 Task: For heading Arial Rounded MT Bold with Underline.  font size for heading26,  'Change the font style of data to'Browallia New.  and font size to 18,  Change the alignment of both headline & data to Align middle & Align Text left.  In the sheet   Sparkle Sales log book
Action: Mouse moved to (69, 95)
Screenshot: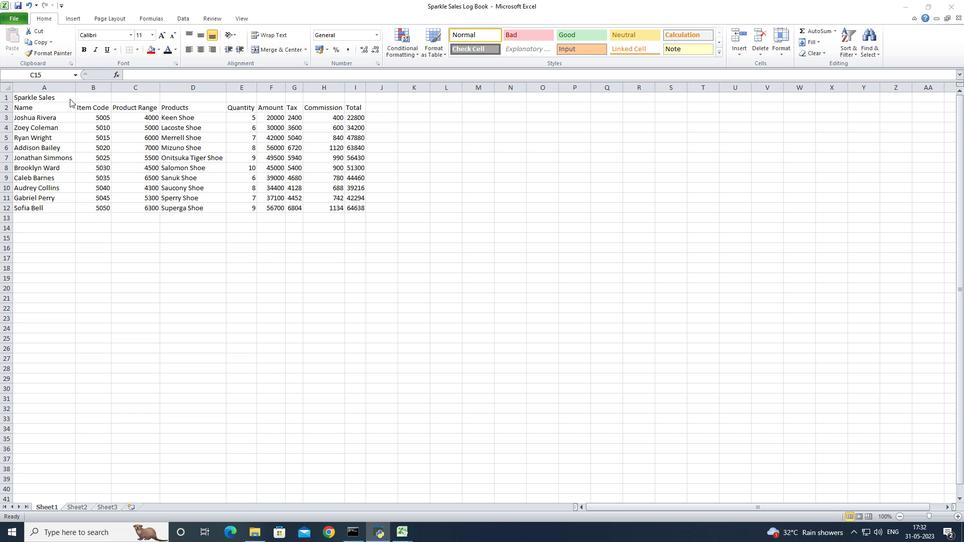 
Action: Mouse pressed left at (69, 95)
Screenshot: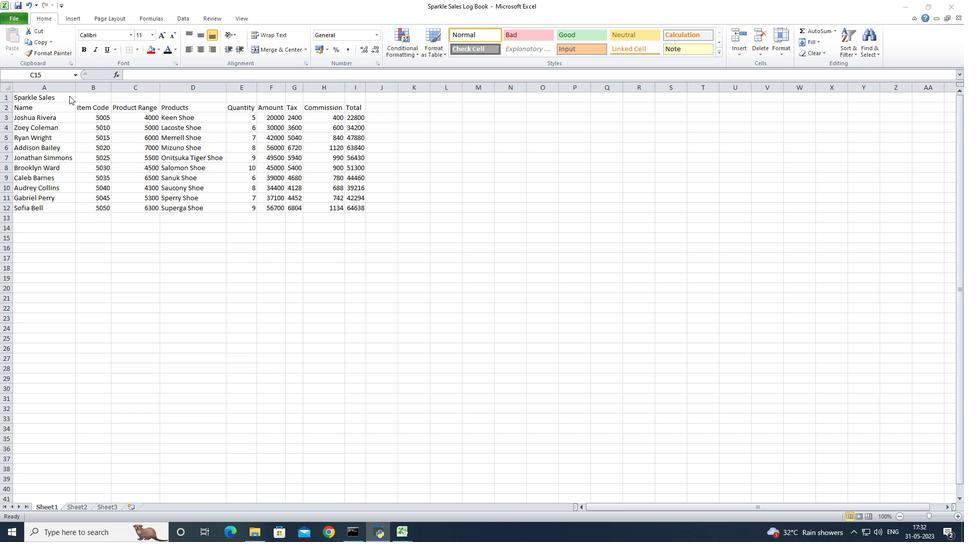 
Action: Mouse moved to (69, 95)
Screenshot: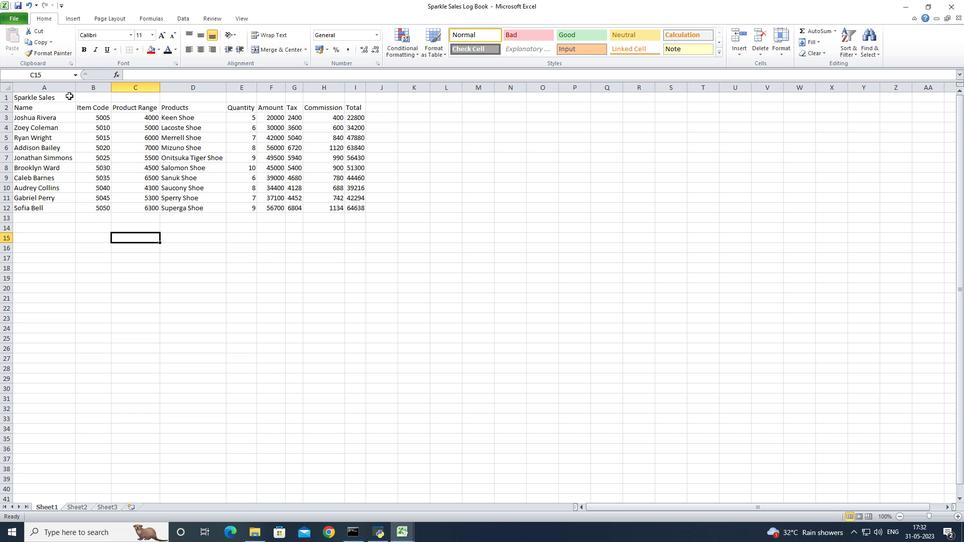 
Action: Mouse pressed left at (69, 95)
Screenshot: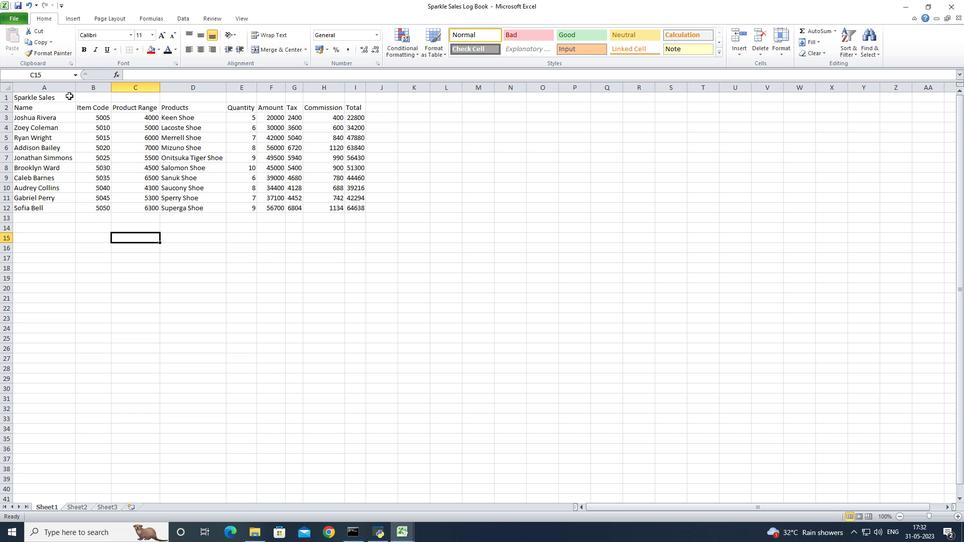 
Action: Mouse moved to (68, 96)
Screenshot: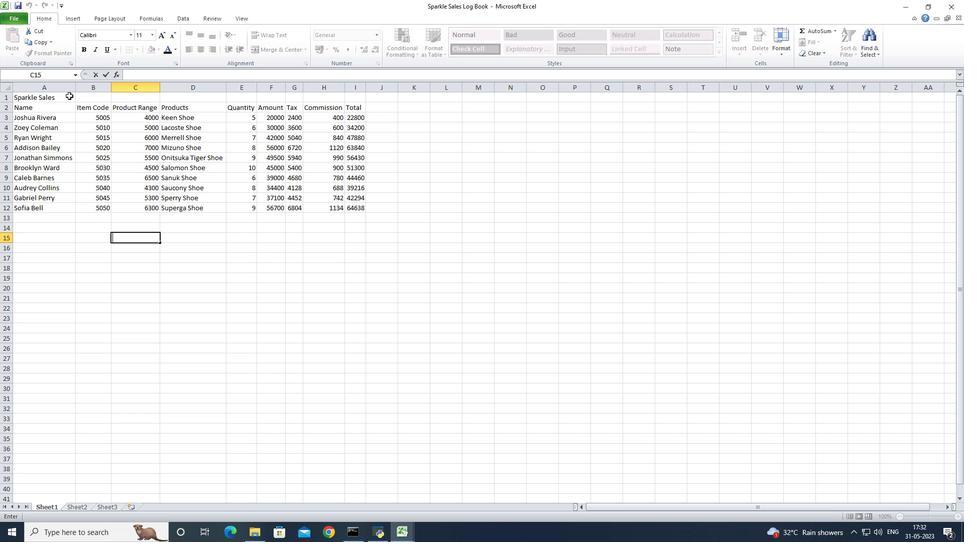 
Action: Mouse pressed left at (68, 96)
Screenshot: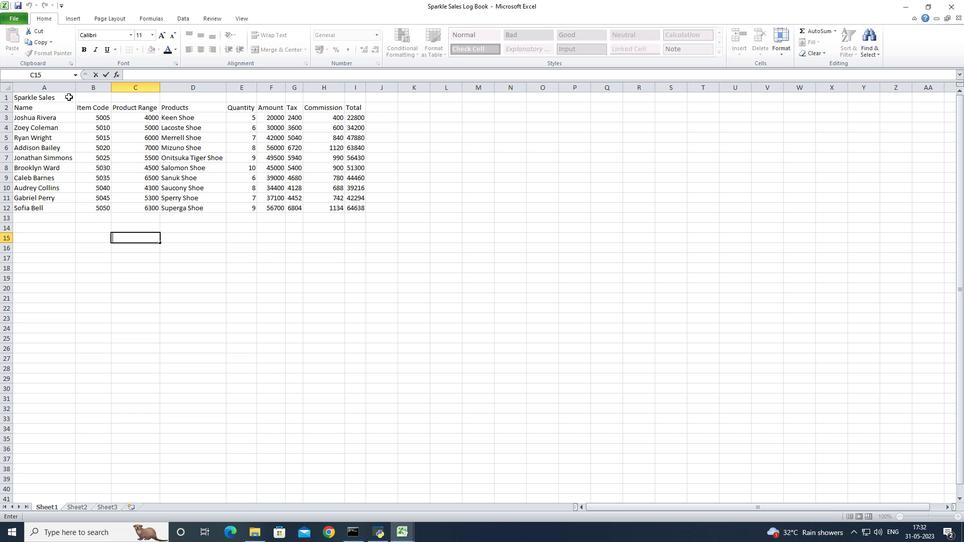 
Action: Mouse moved to (66, 98)
Screenshot: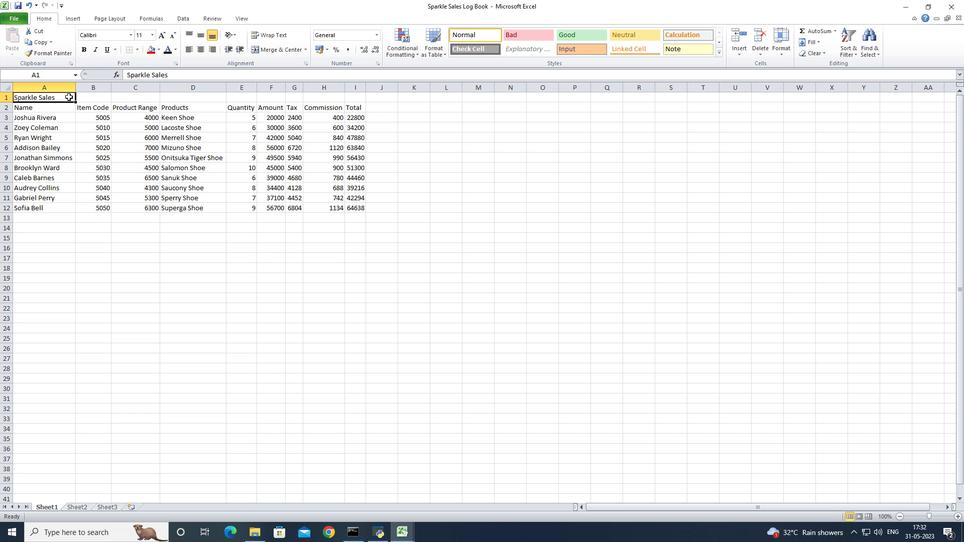 
Action: Mouse pressed left at (66, 98)
Screenshot: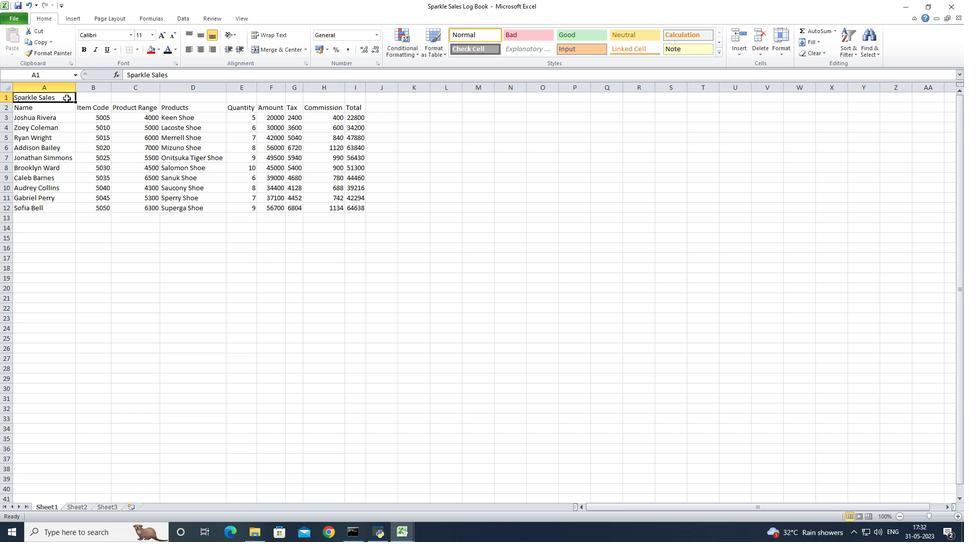 
Action: Mouse moved to (271, 52)
Screenshot: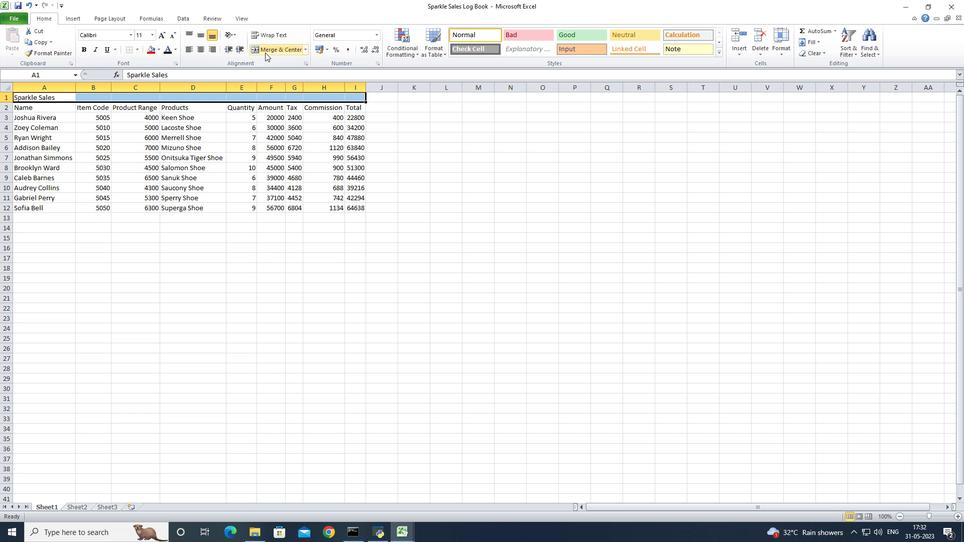 
Action: Mouse pressed left at (271, 52)
Screenshot: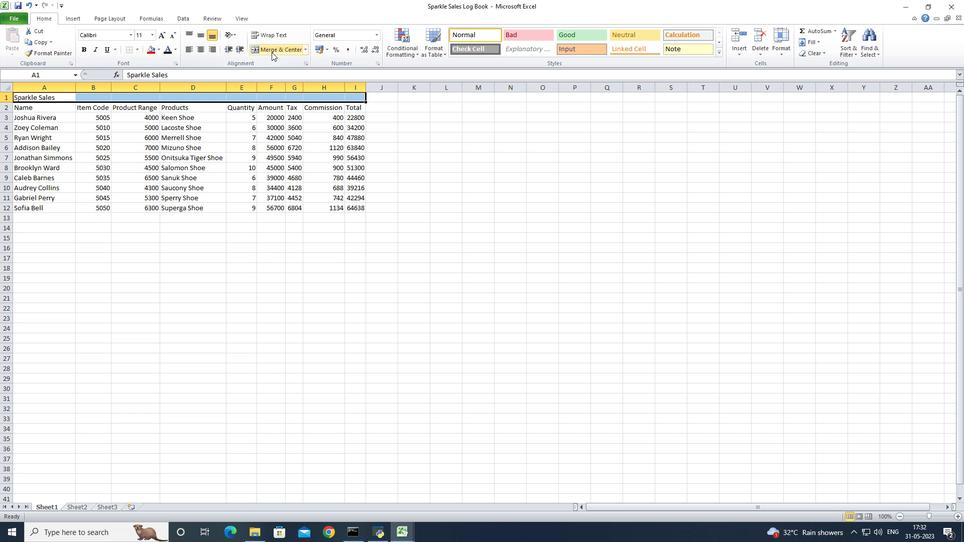 
Action: Mouse moved to (133, 36)
Screenshot: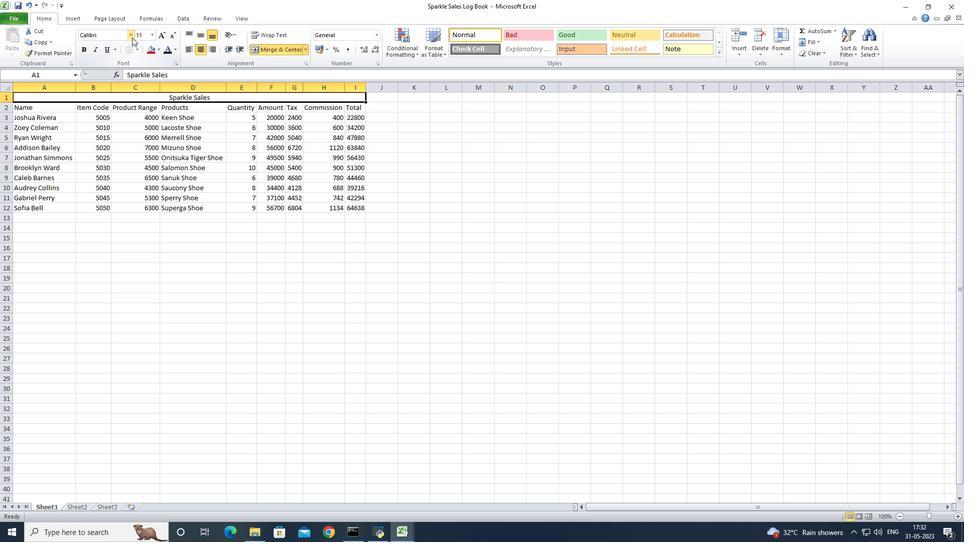 
Action: Mouse pressed left at (133, 36)
Screenshot: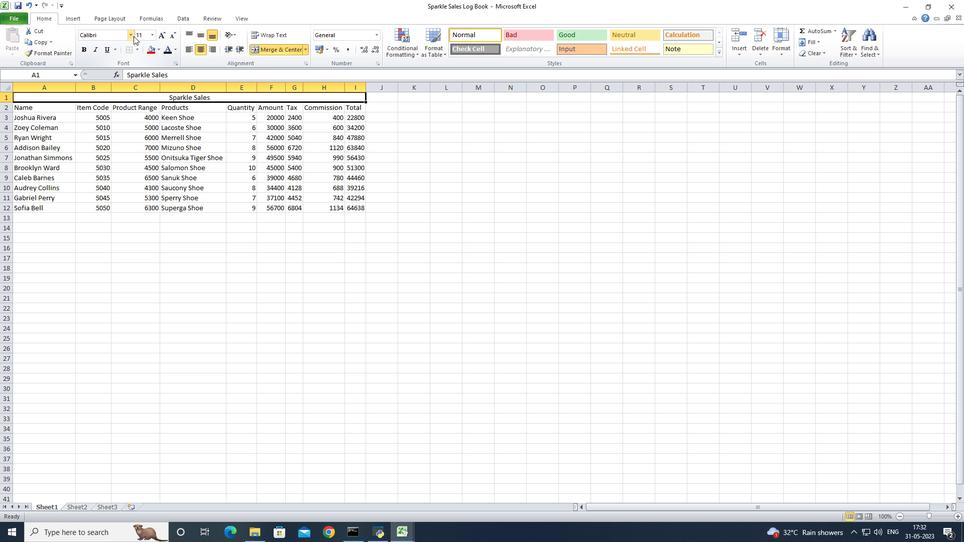 
Action: Mouse moved to (142, 157)
Screenshot: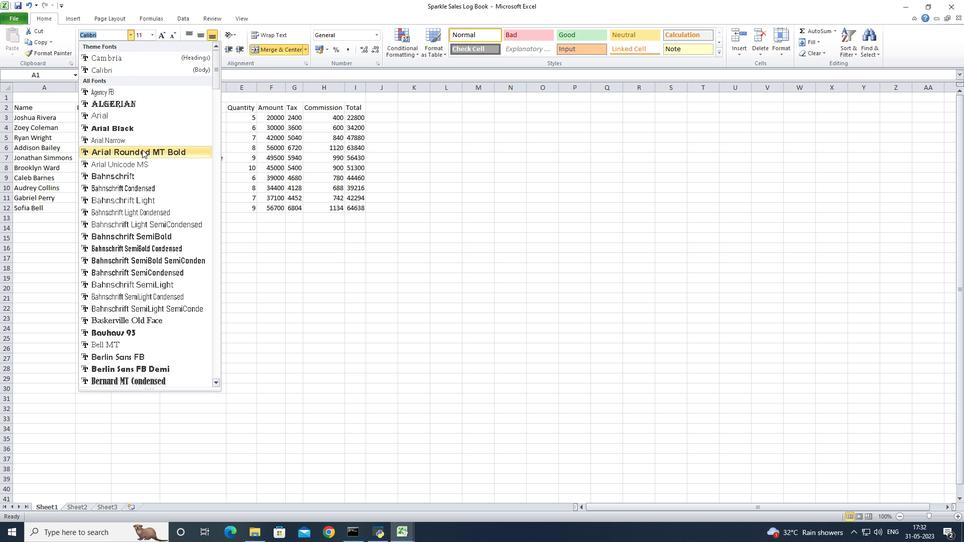 
Action: Mouse pressed left at (142, 157)
Screenshot: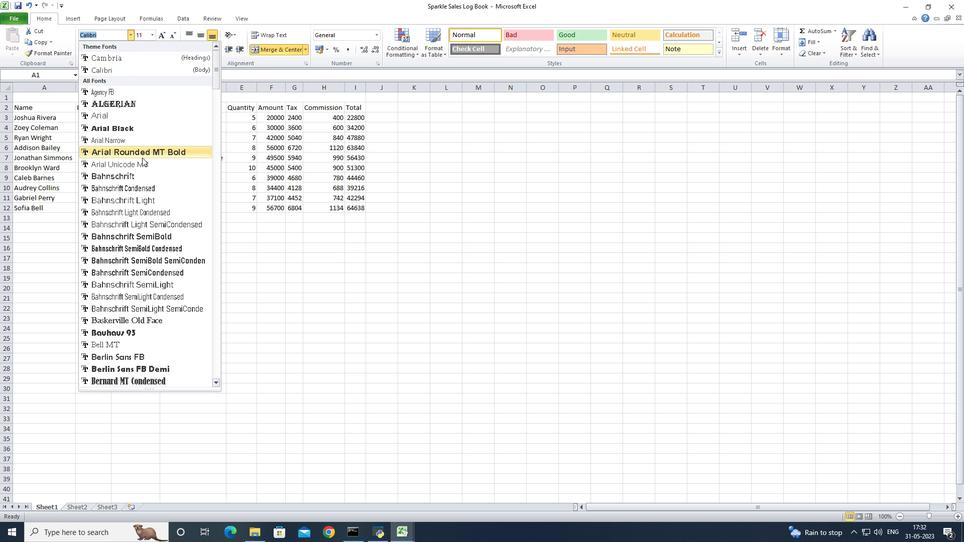 
Action: Mouse moved to (107, 52)
Screenshot: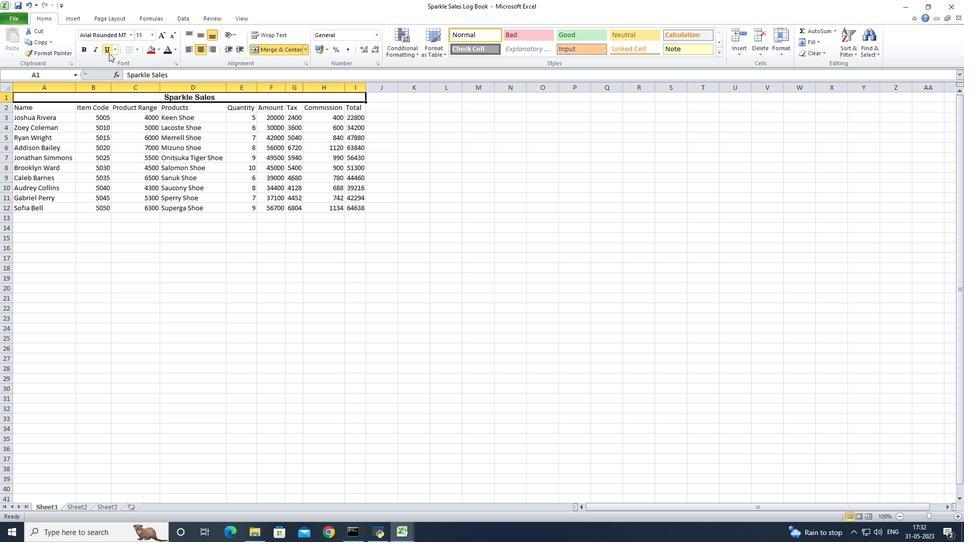 
Action: Mouse pressed left at (107, 52)
Screenshot: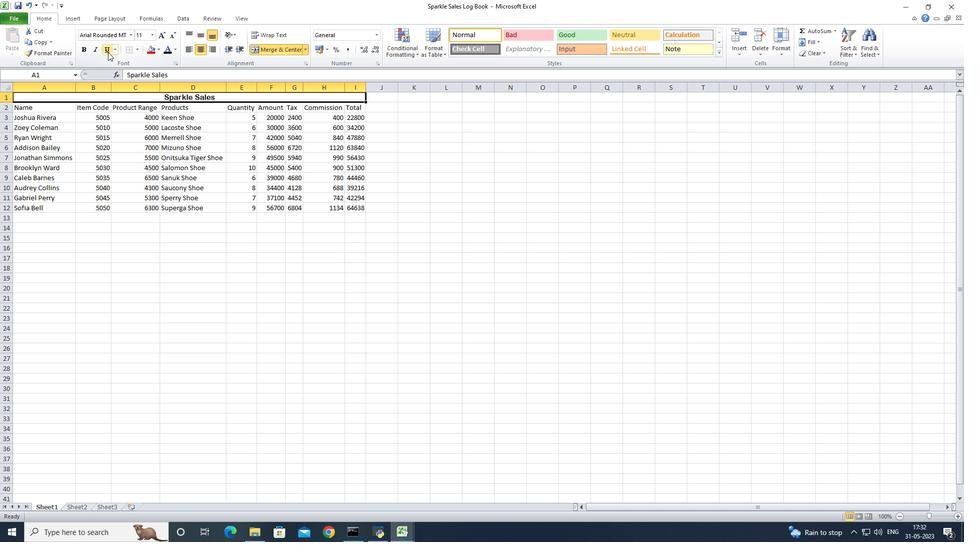 
Action: Mouse moved to (154, 37)
Screenshot: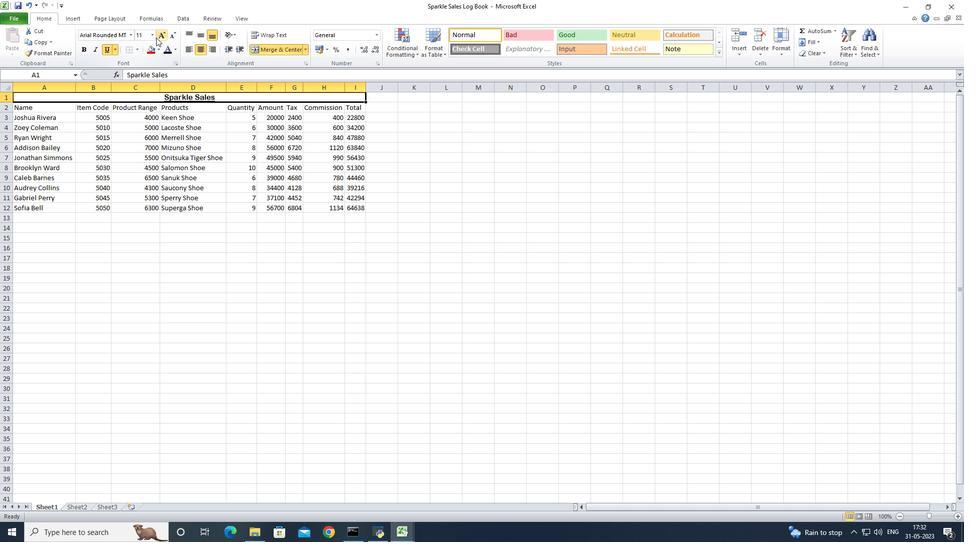 
Action: Mouse pressed left at (154, 37)
Screenshot: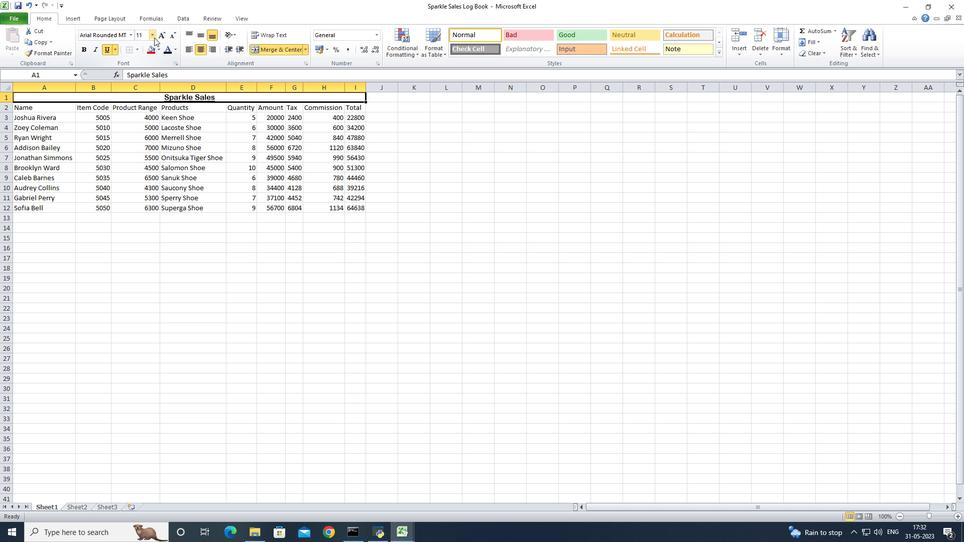 
Action: Mouse moved to (142, 141)
Screenshot: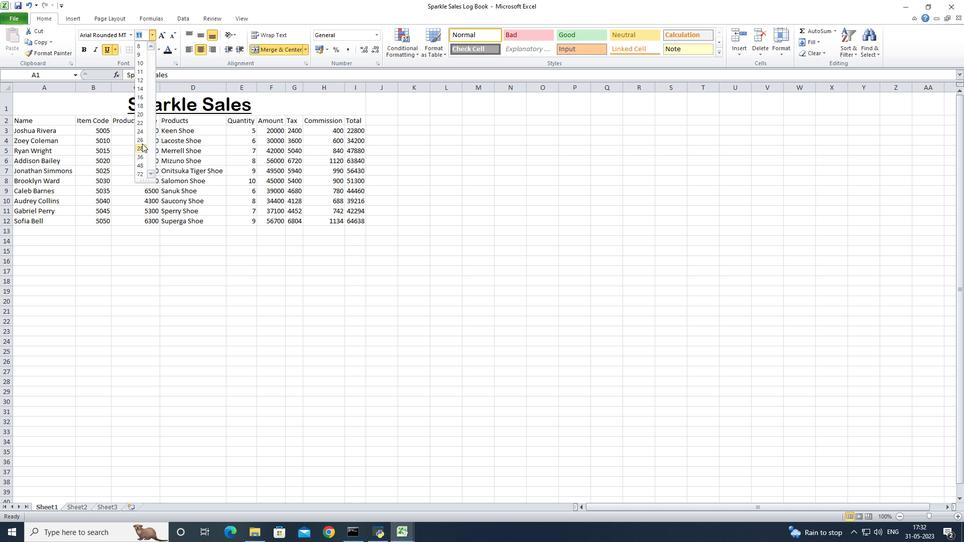 
Action: Mouse pressed left at (142, 141)
Screenshot: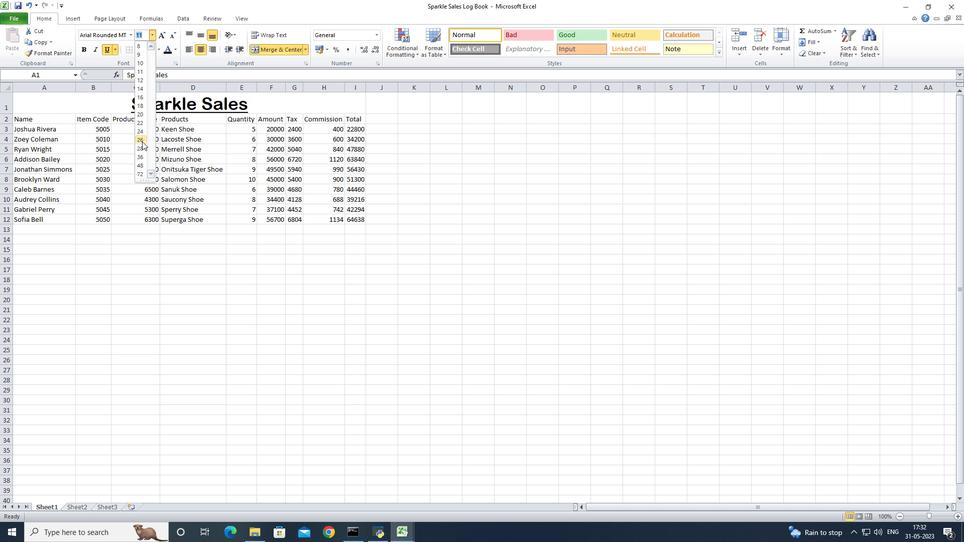 
Action: Mouse moved to (63, 119)
Screenshot: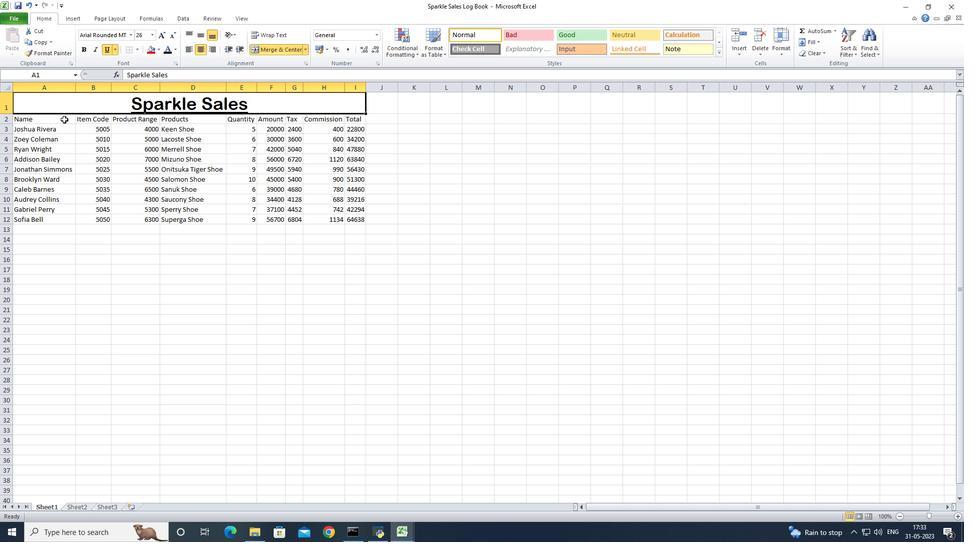 
Action: Mouse pressed left at (63, 119)
Screenshot: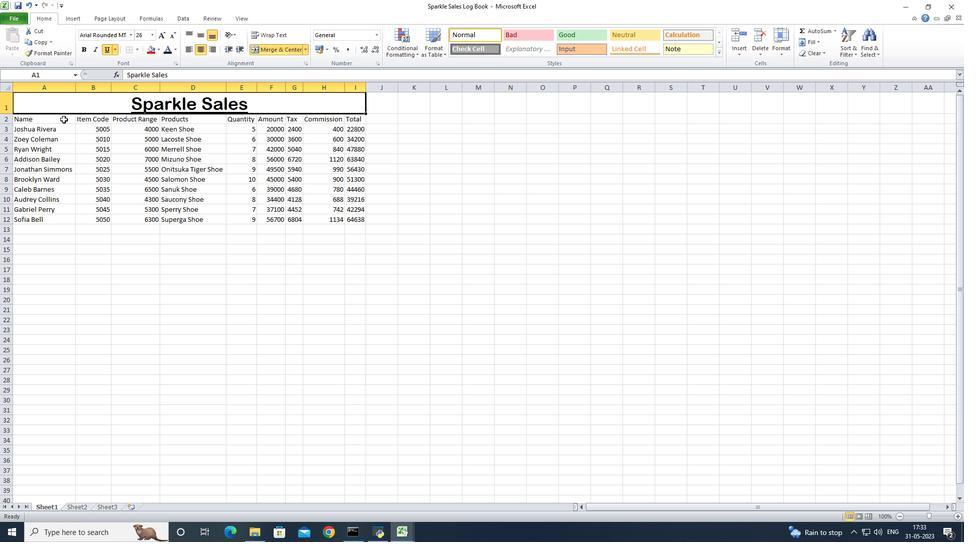 
Action: Mouse moved to (131, 34)
Screenshot: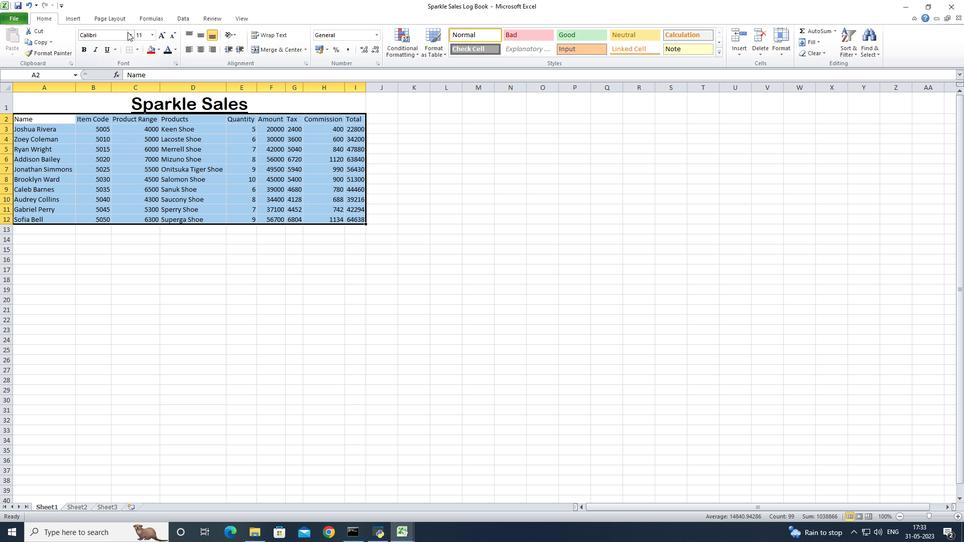 
Action: Mouse pressed left at (131, 34)
Screenshot: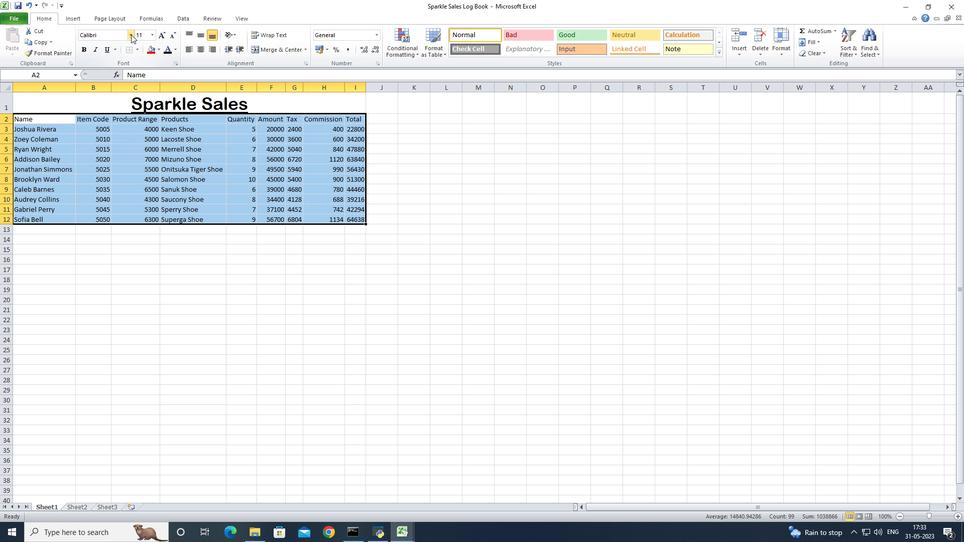 
Action: Mouse moved to (121, 32)
Screenshot: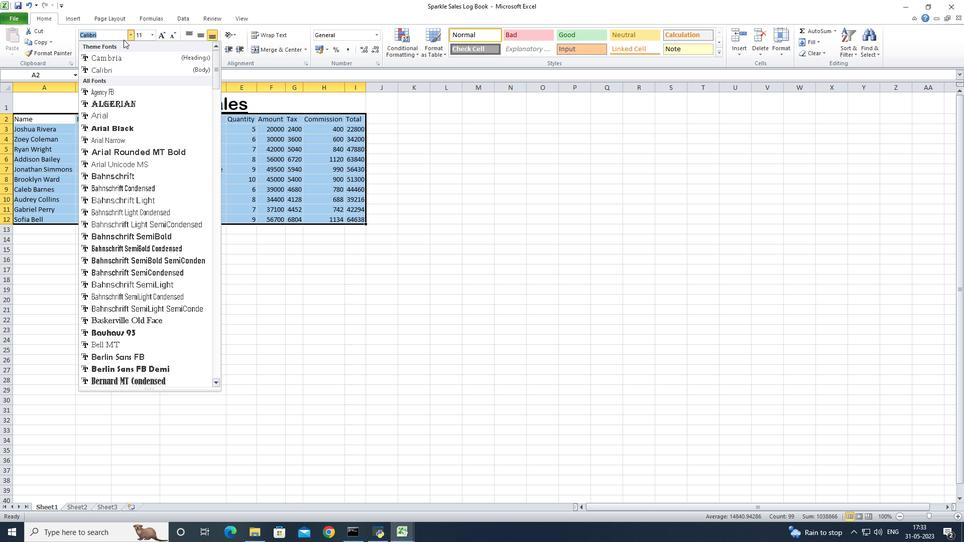 
Action: Key pressed <Key.shift>Br
Screenshot: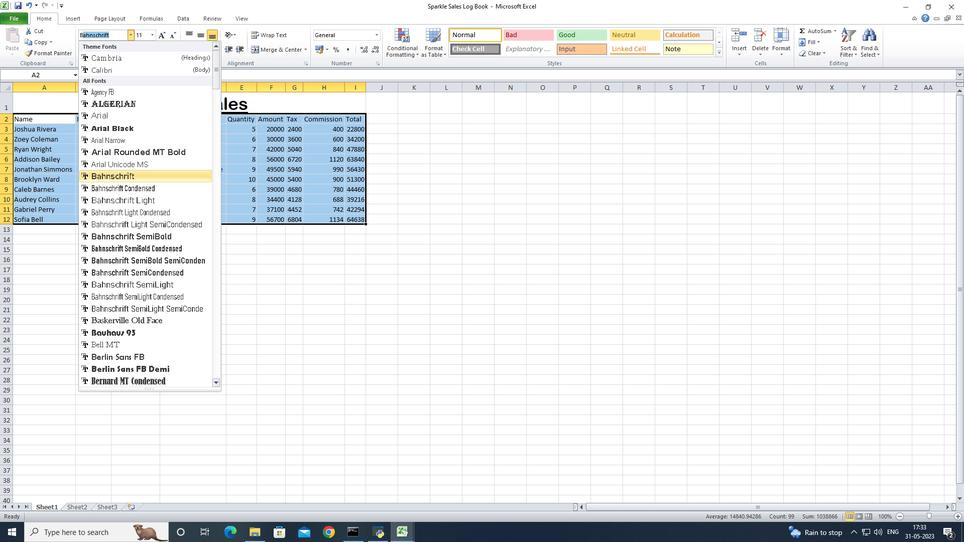 
Action: Mouse moved to (121, 32)
Screenshot: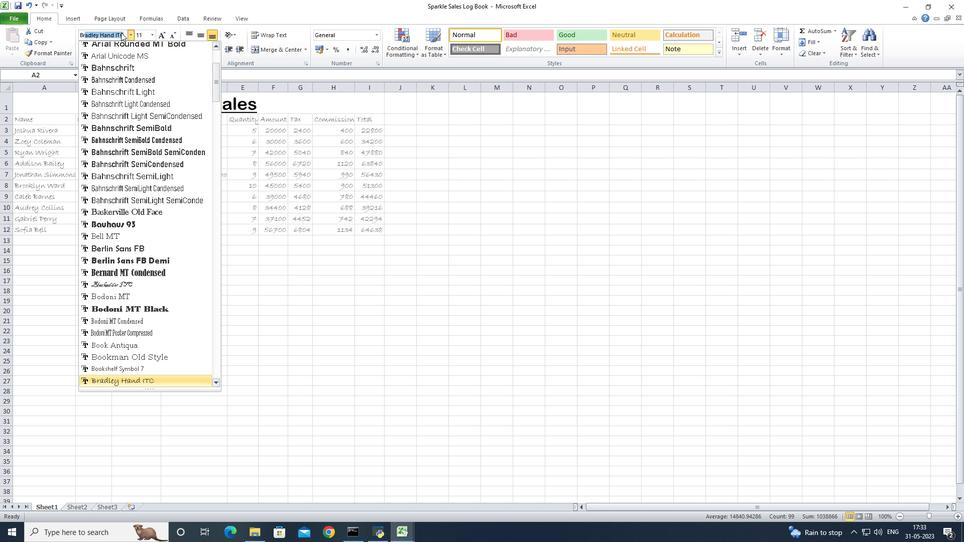 
Action: Key pressed owallia<Key.space><Key.shift><Key.shift><Key.shift><Key.shift><Key.shift><Key.shift><Key.shift><Key.shift><Key.shift><Key.shift><Key.shift><Key.shift><Key.shift><Key.shift><Key.shift><Key.shift><Key.shift><Key.shift><Key.shift><Key.shift><Key.shift><Key.shift><Key.shift><Key.shift><Key.shift><Key.shift><Key.shift>Nw<Key.backspace>ew<Key.enter>
Screenshot: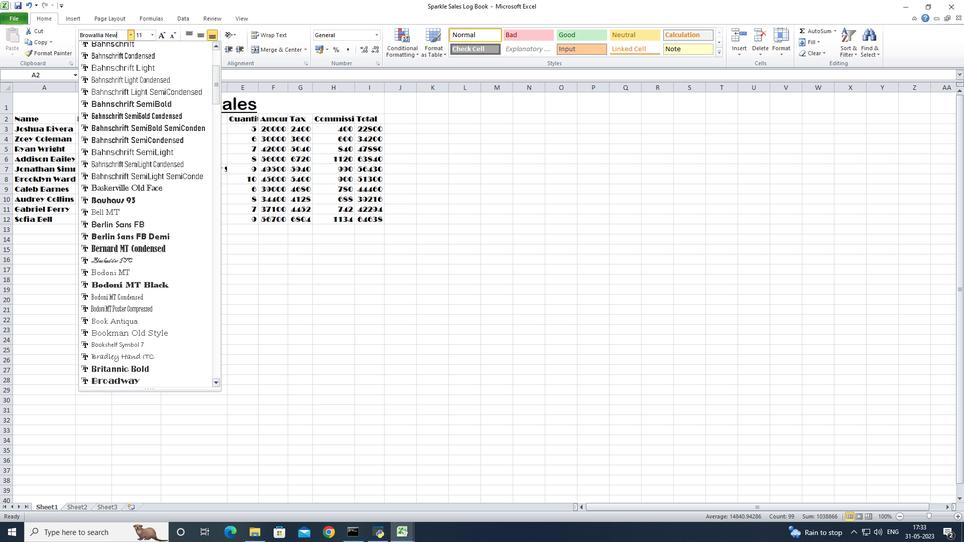
Action: Mouse moved to (154, 39)
Screenshot: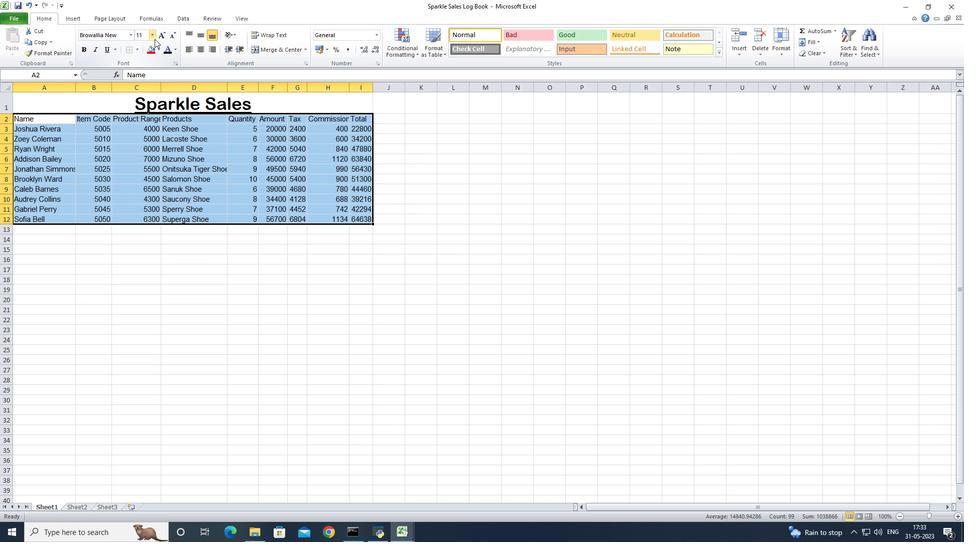 
Action: Mouse pressed left at (154, 39)
Screenshot: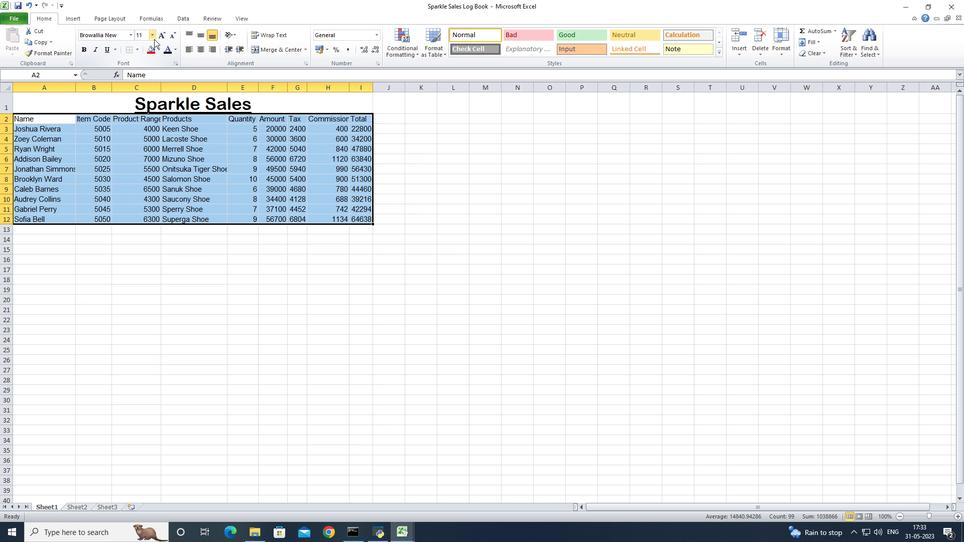 
Action: Mouse moved to (139, 104)
Screenshot: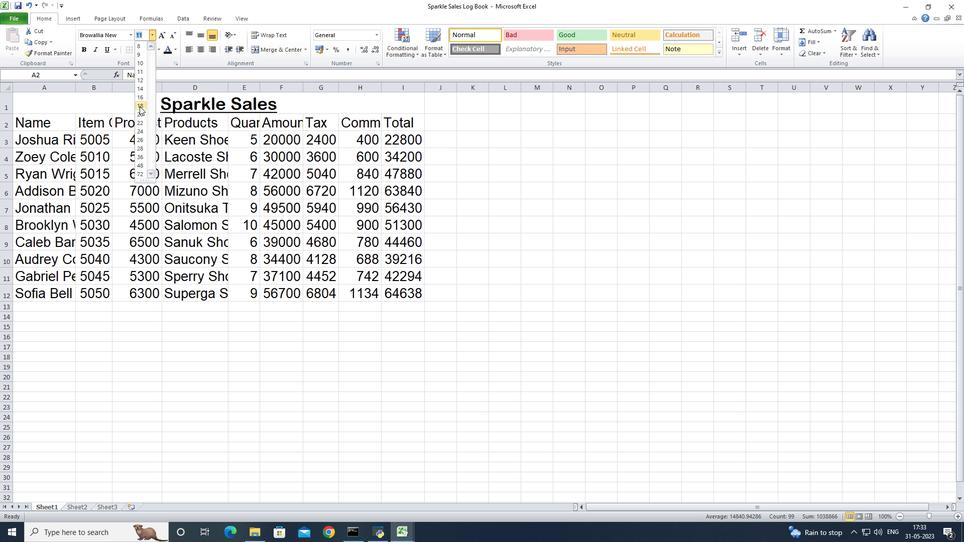 
Action: Mouse pressed left at (139, 104)
Screenshot: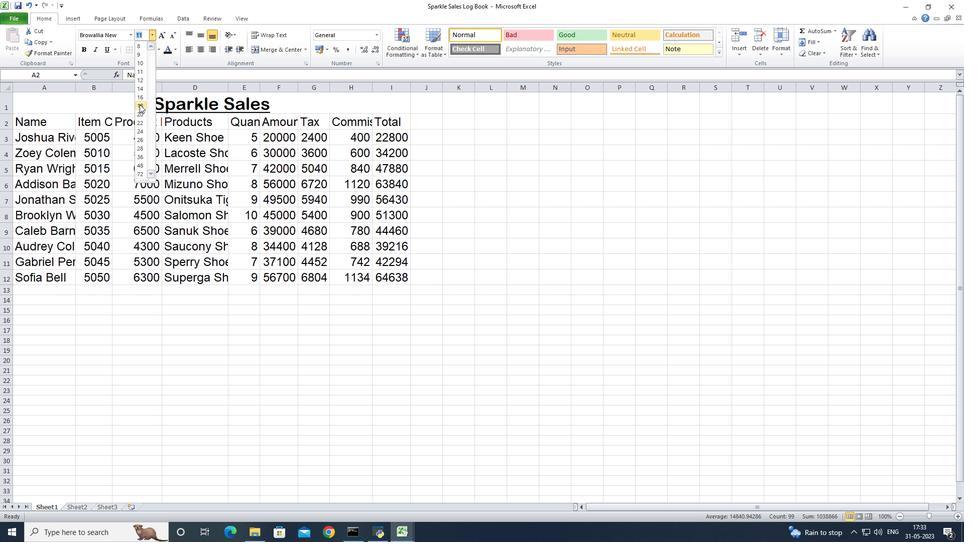 
Action: Mouse moved to (113, 103)
Screenshot: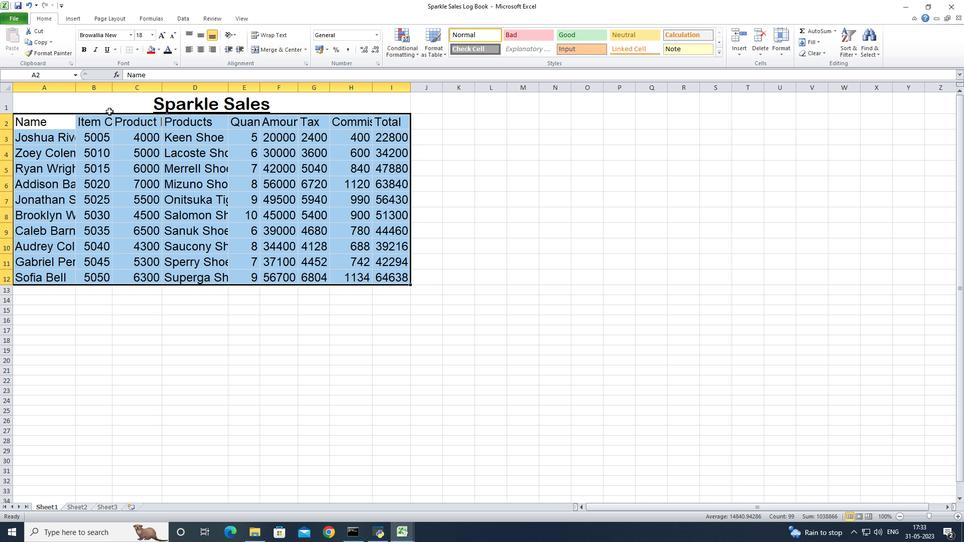 
Action: Mouse pressed left at (113, 103)
Screenshot: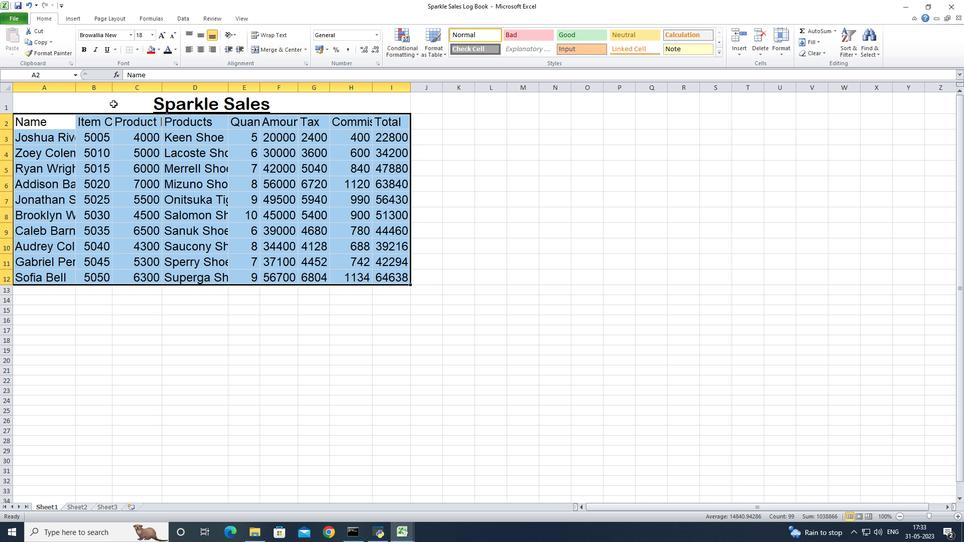
Action: Mouse moved to (200, 35)
Screenshot: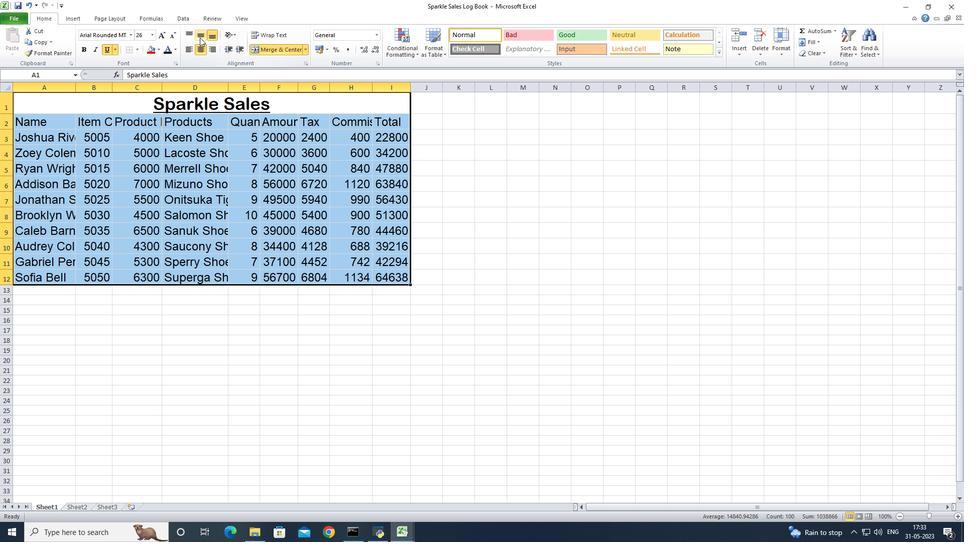 
Action: Mouse pressed left at (200, 35)
Screenshot: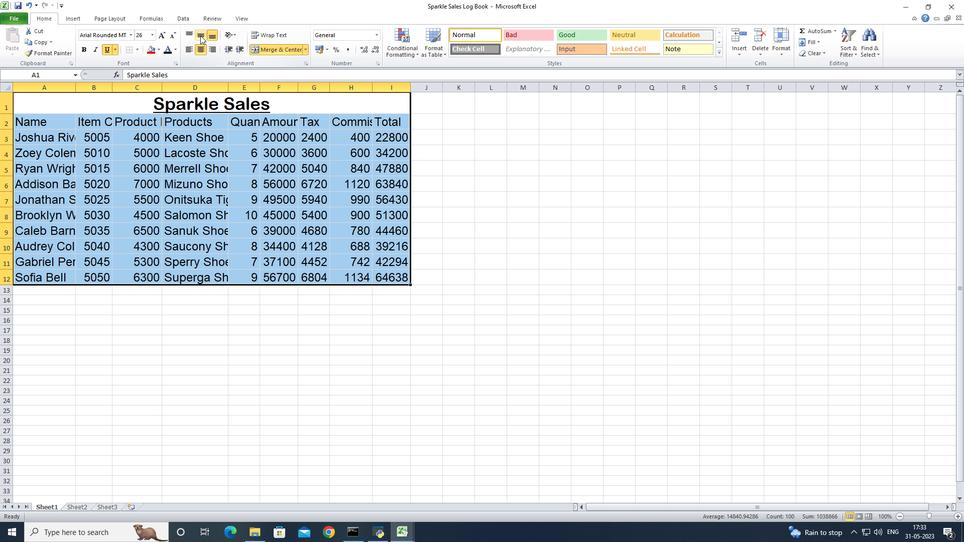 
Action: Mouse moved to (190, 49)
Screenshot: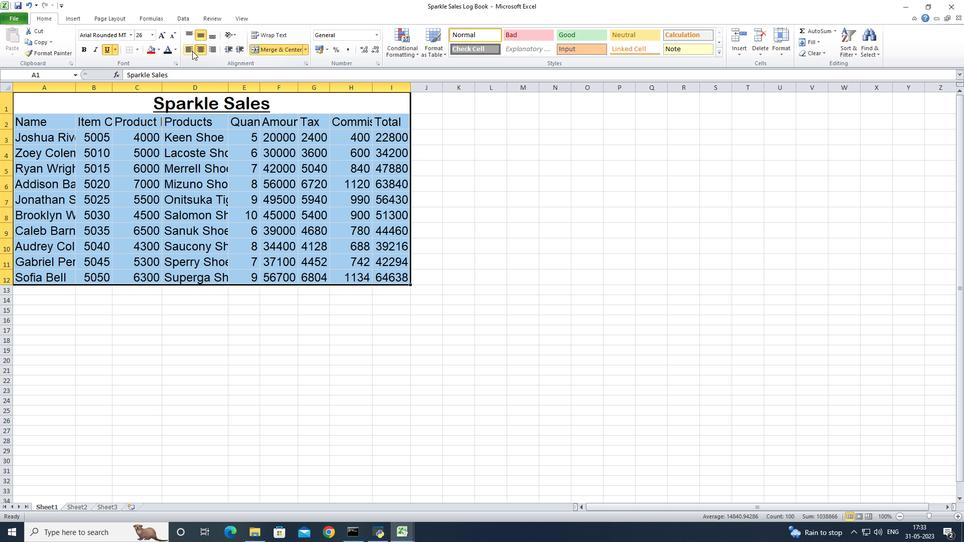 
Action: Mouse pressed left at (190, 49)
Screenshot: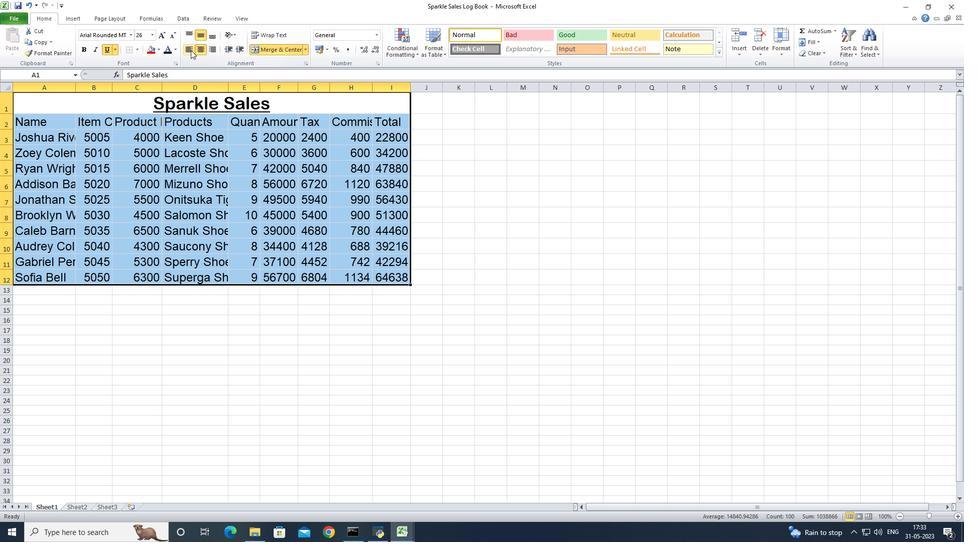 
Action: Mouse moved to (192, 312)
Screenshot: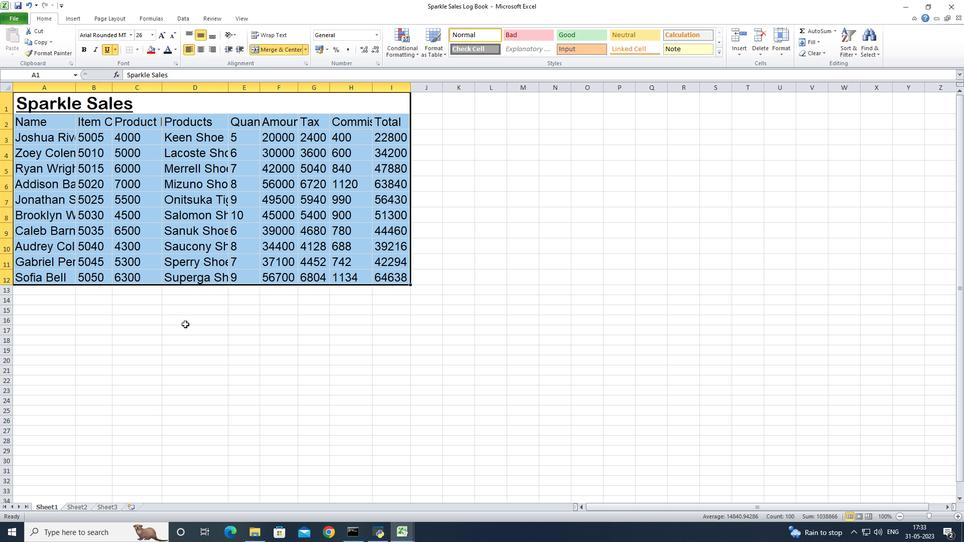 
Action: Mouse pressed left at (192, 312)
Screenshot: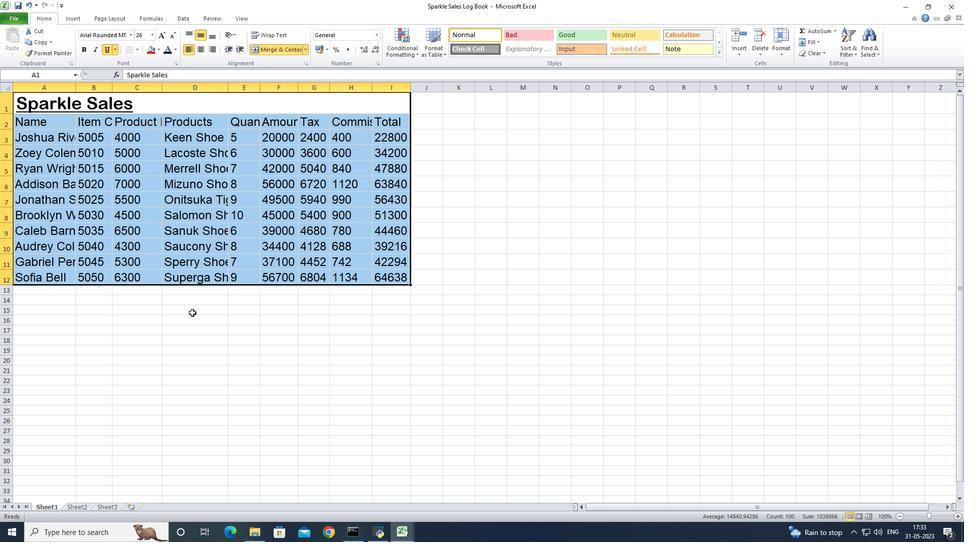 
Action: Mouse moved to (75, 89)
Screenshot: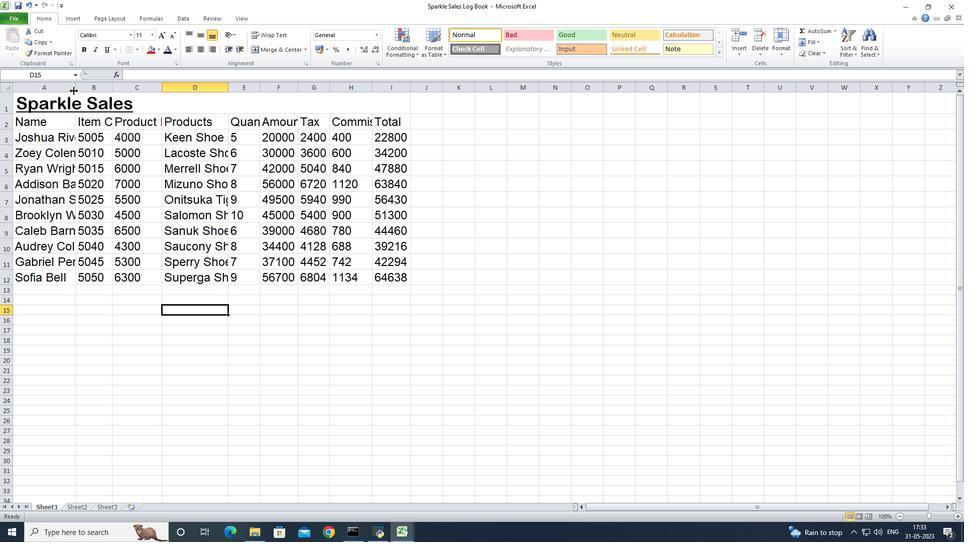 
Action: Mouse pressed left at (75, 89)
Screenshot: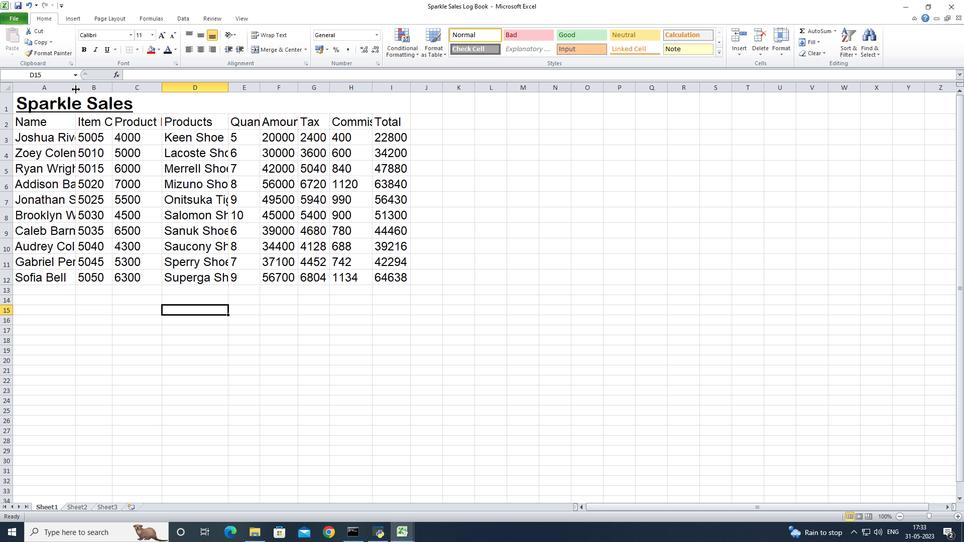 
Action: Mouse pressed left at (75, 89)
Screenshot: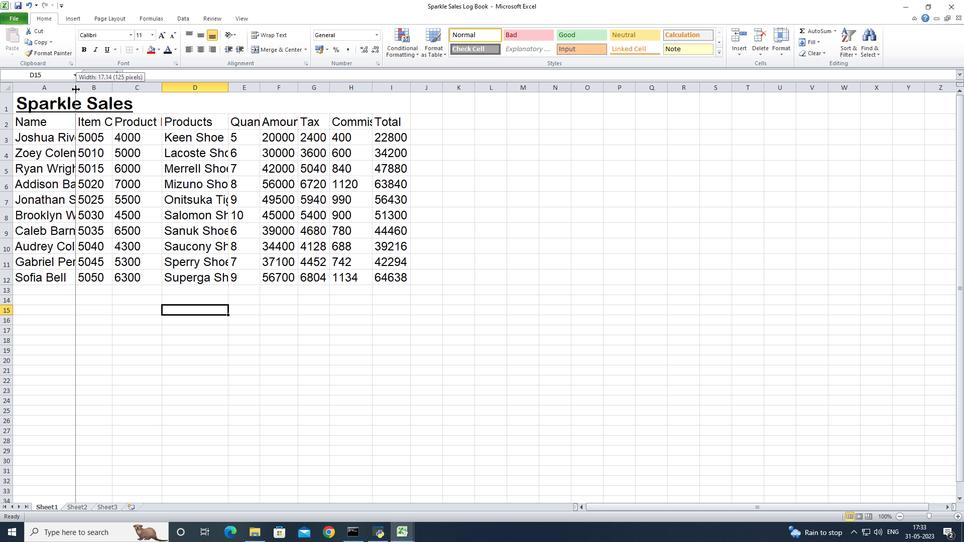 
Action: Mouse moved to (160, 90)
Screenshot: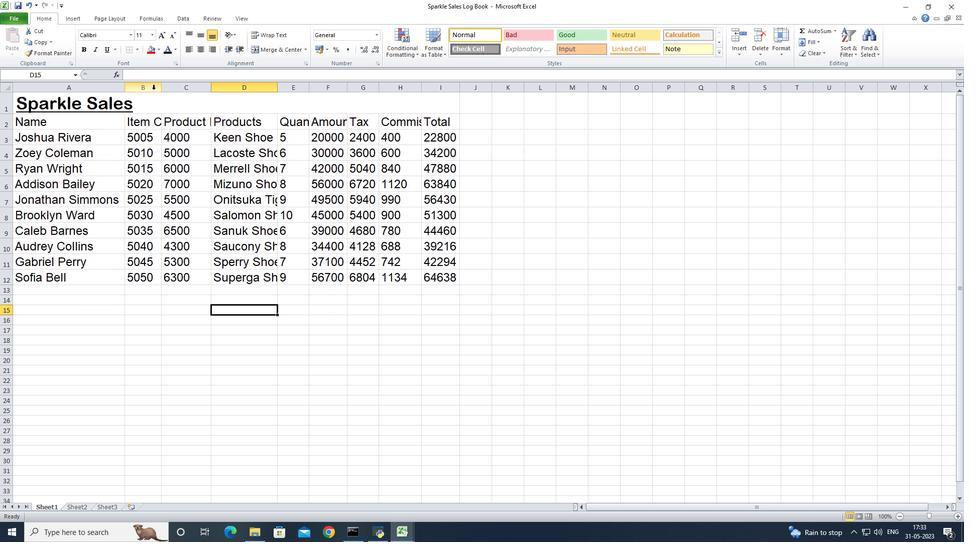
Action: Mouse pressed left at (160, 90)
Screenshot: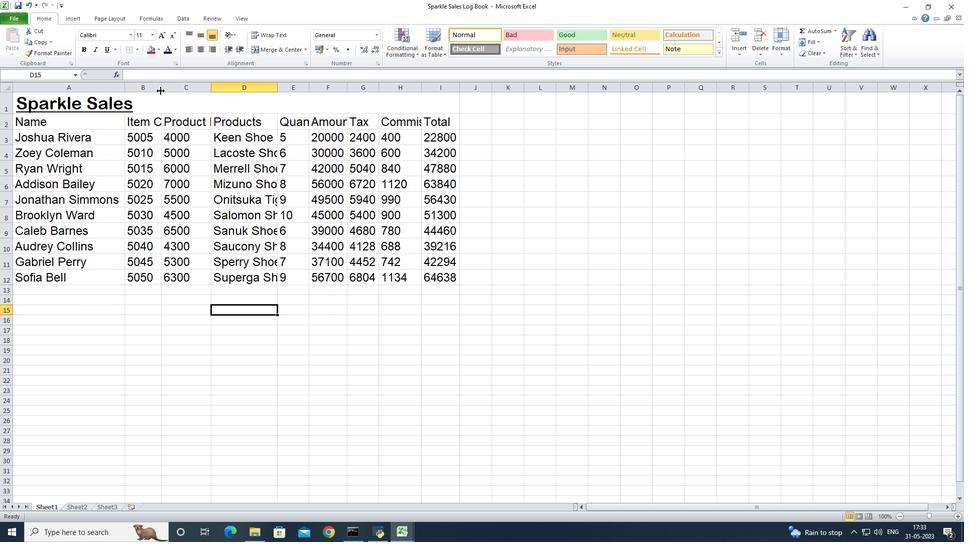 
Action: Mouse pressed left at (160, 90)
Screenshot: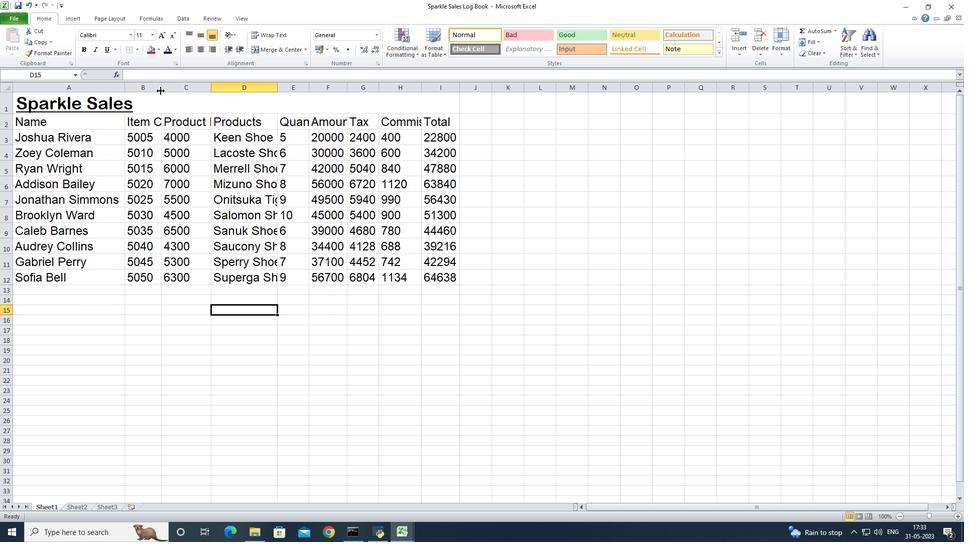 
Action: Mouse moved to (236, 89)
Screenshot: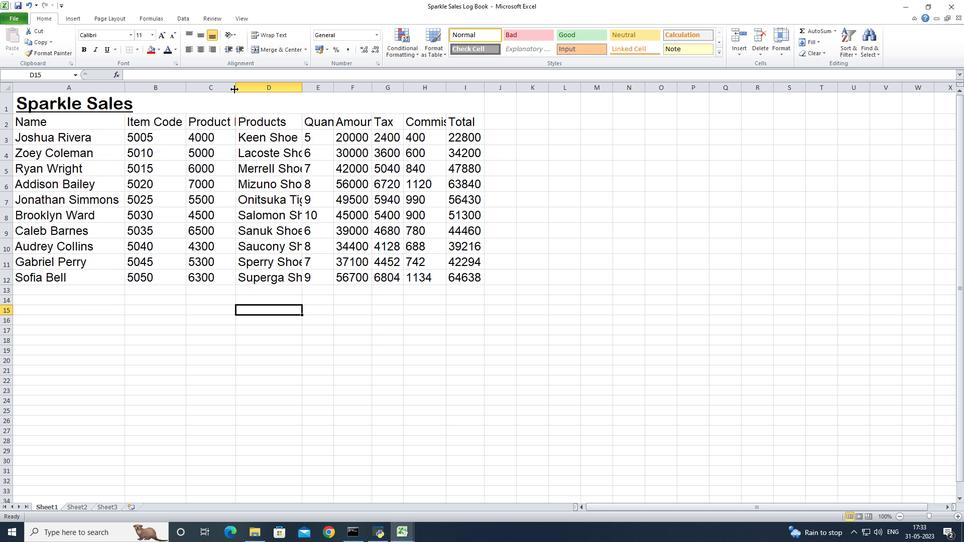 
Action: Mouse pressed left at (236, 89)
Screenshot: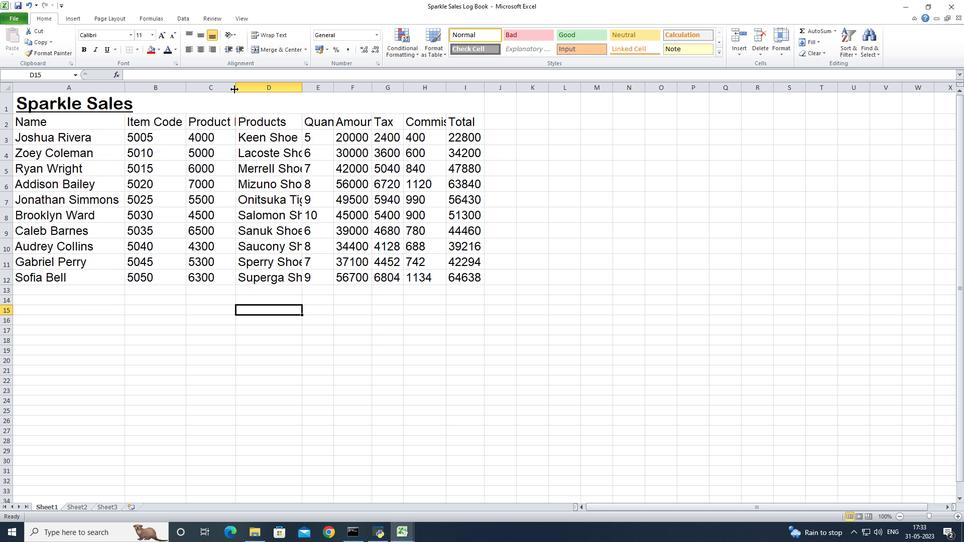 
Action: Mouse pressed left at (236, 89)
Screenshot: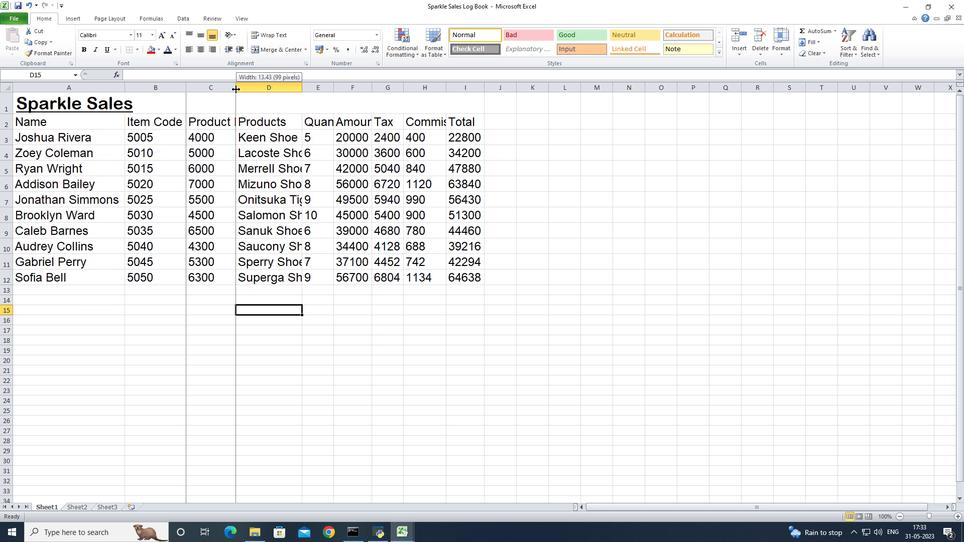 
Action: Mouse moved to (339, 90)
Screenshot: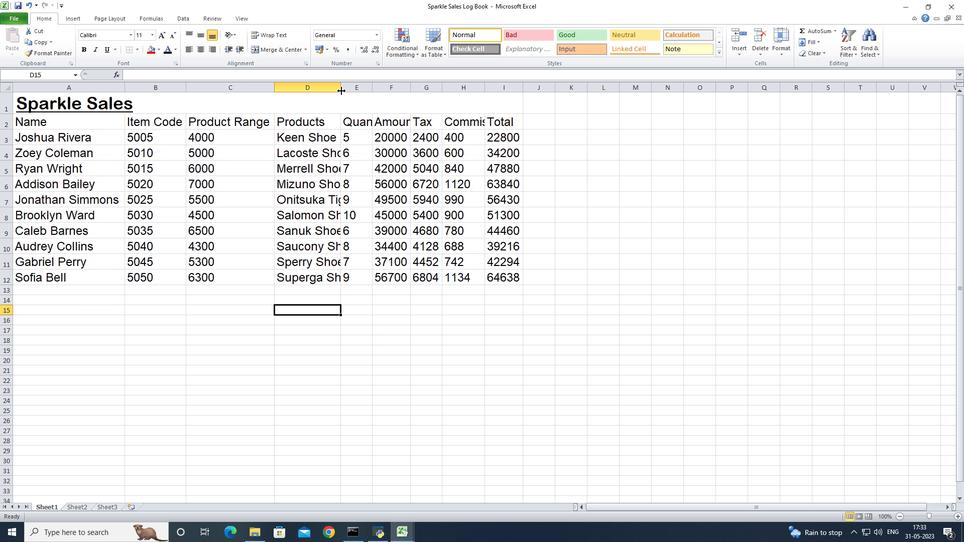 
Action: Mouse pressed left at (339, 90)
Screenshot: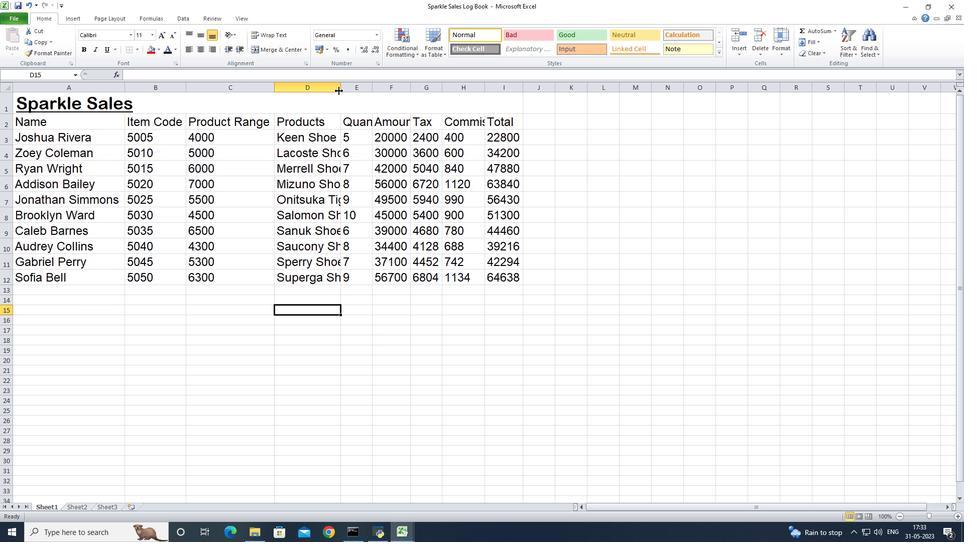
Action: Mouse pressed left at (339, 90)
Screenshot: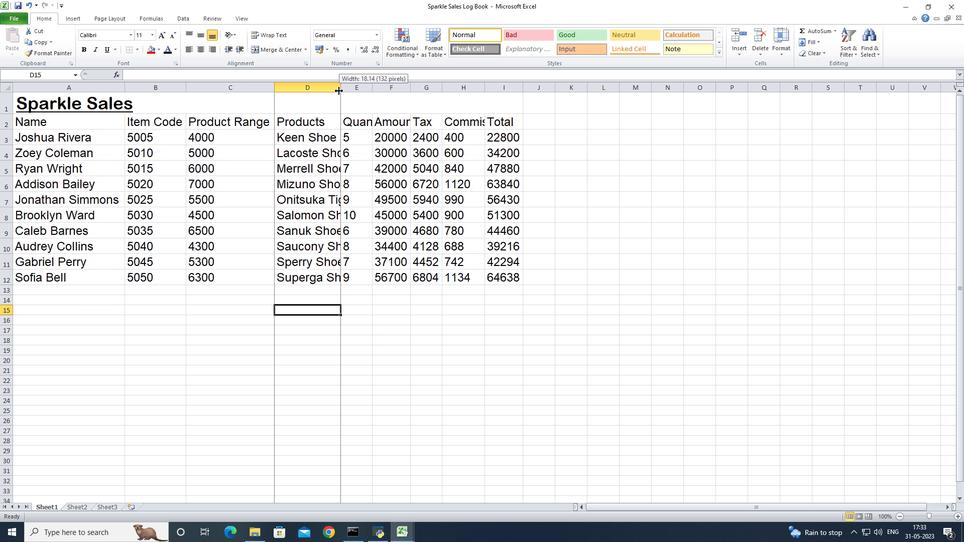 
Action: Mouse moved to (425, 92)
Screenshot: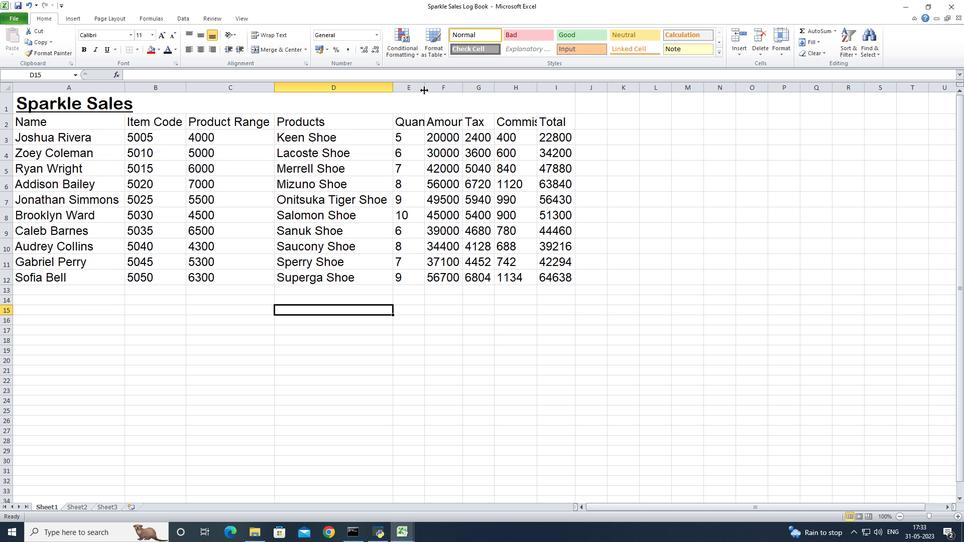 
Action: Mouse pressed left at (425, 92)
Screenshot: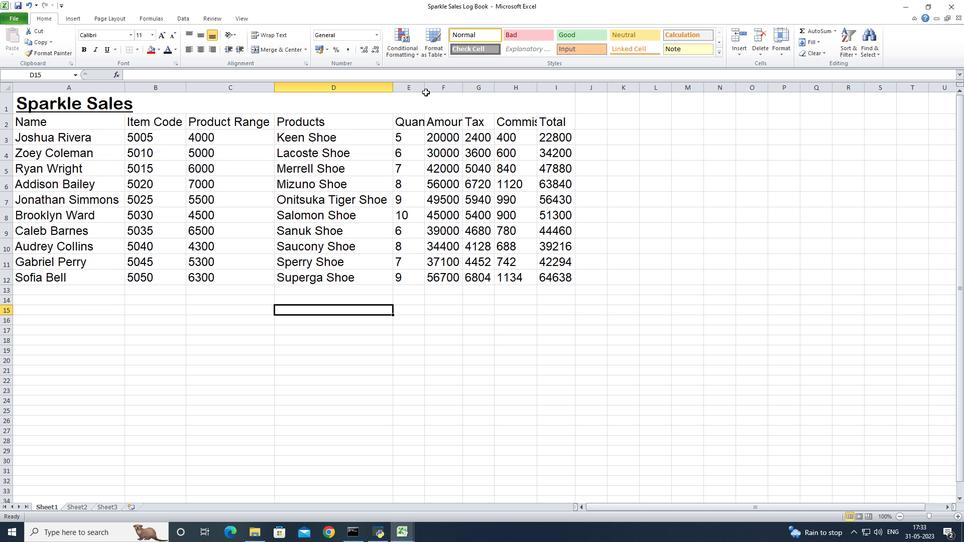 
Action: Mouse pressed left at (425, 92)
Screenshot: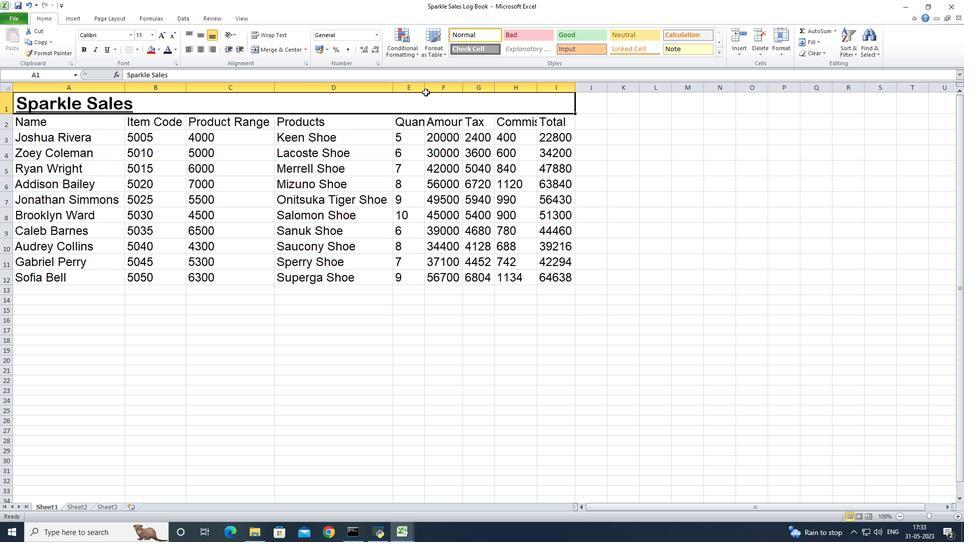 
Action: Mouse moved to (421, 87)
Screenshot: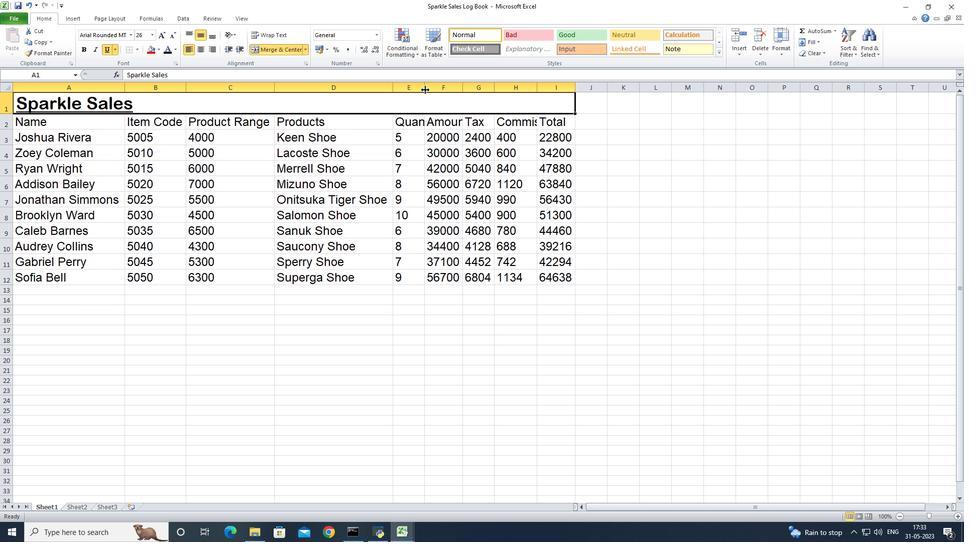 
Action: Mouse pressed left at (421, 87)
Screenshot: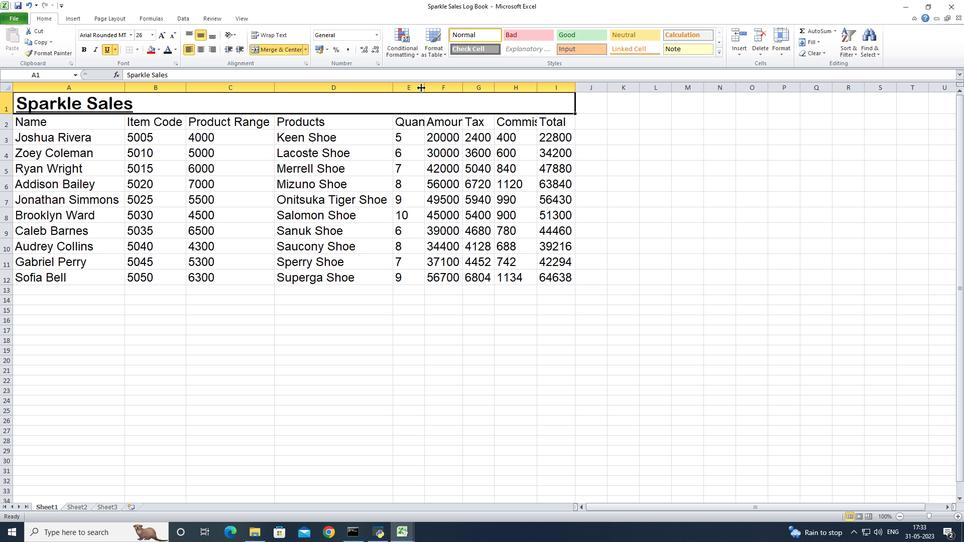 
Action: Mouse pressed left at (421, 87)
Screenshot: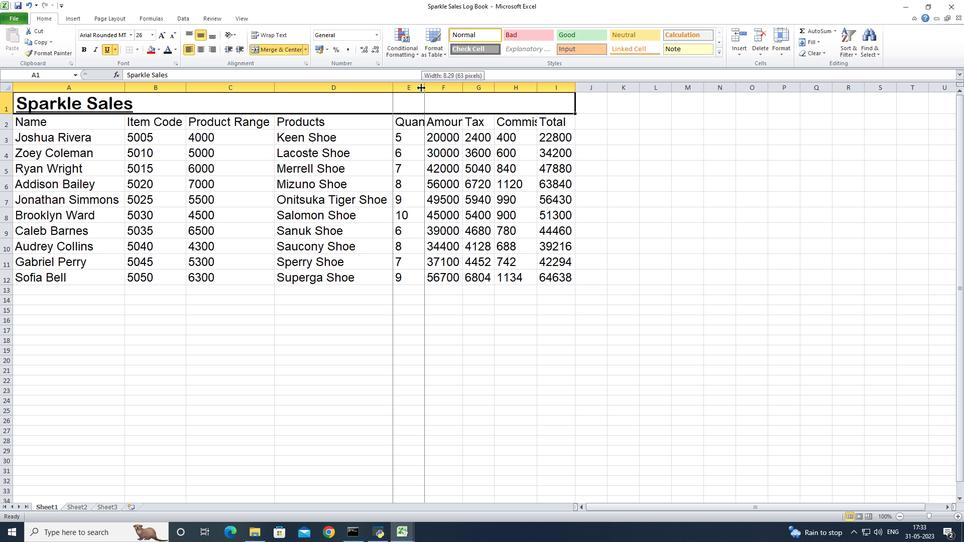 
Action: Mouse moved to (481, 89)
Screenshot: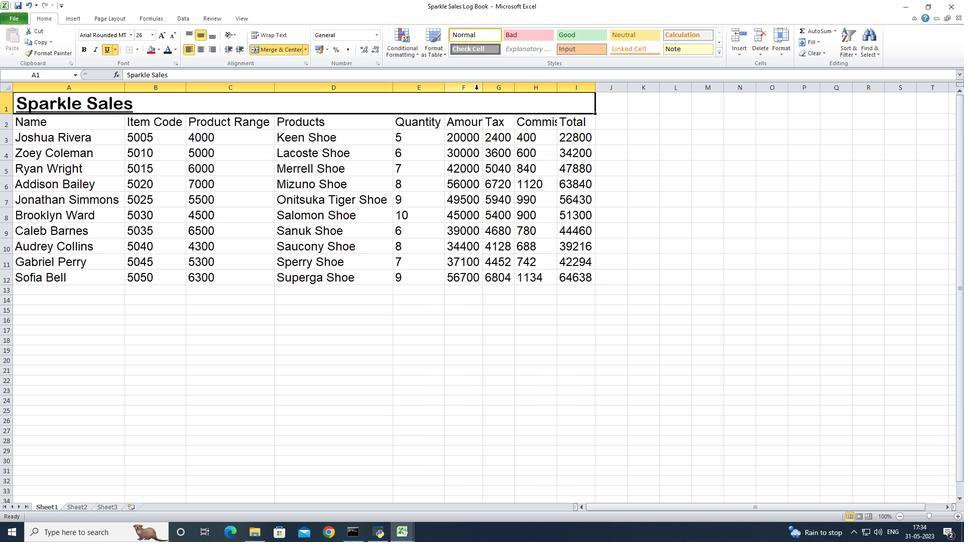 
Action: Mouse pressed left at (481, 89)
Screenshot: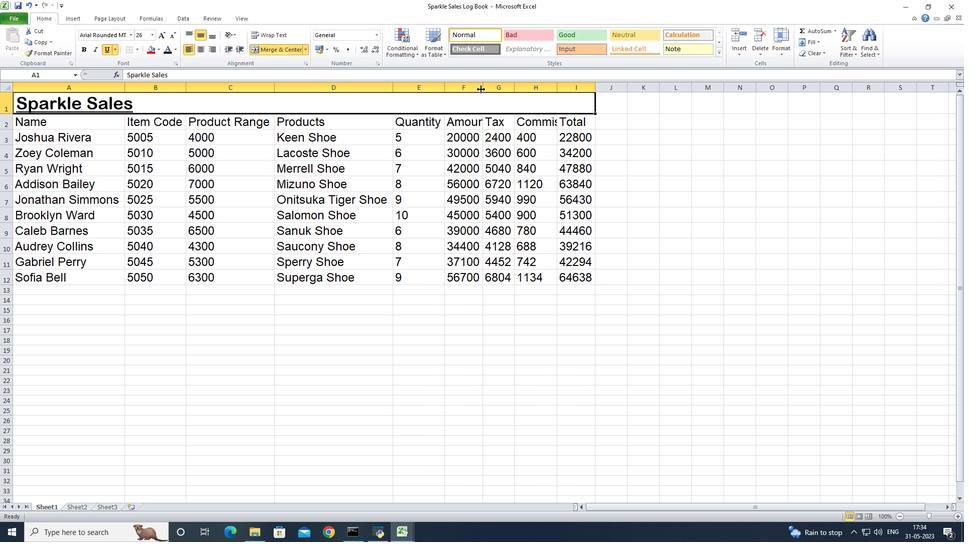 
Action: Mouse pressed left at (481, 89)
Screenshot: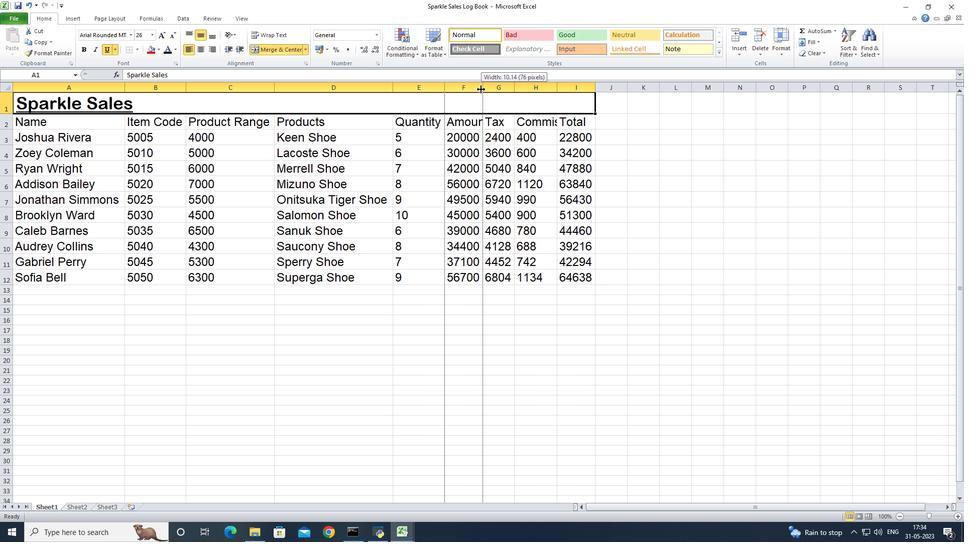 
Action: Mouse moved to (521, 88)
Screenshot: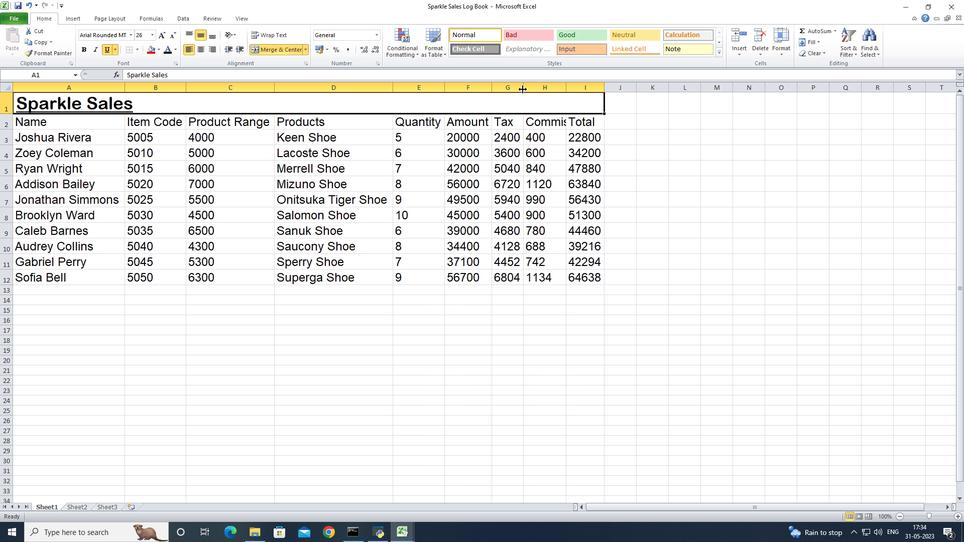 
Action: Mouse pressed left at (521, 88)
Screenshot: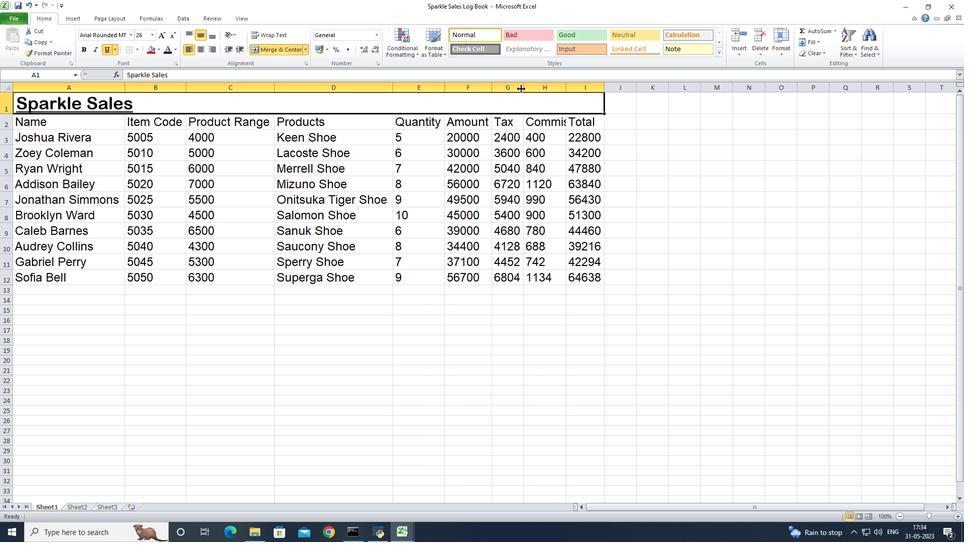 
Action: Mouse pressed left at (521, 88)
Screenshot: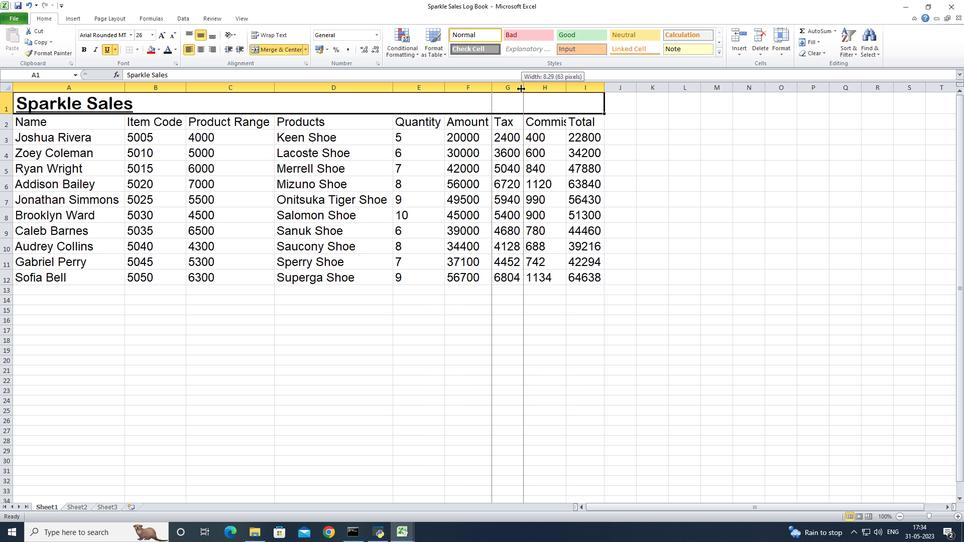 
Action: Mouse moved to (565, 89)
Screenshot: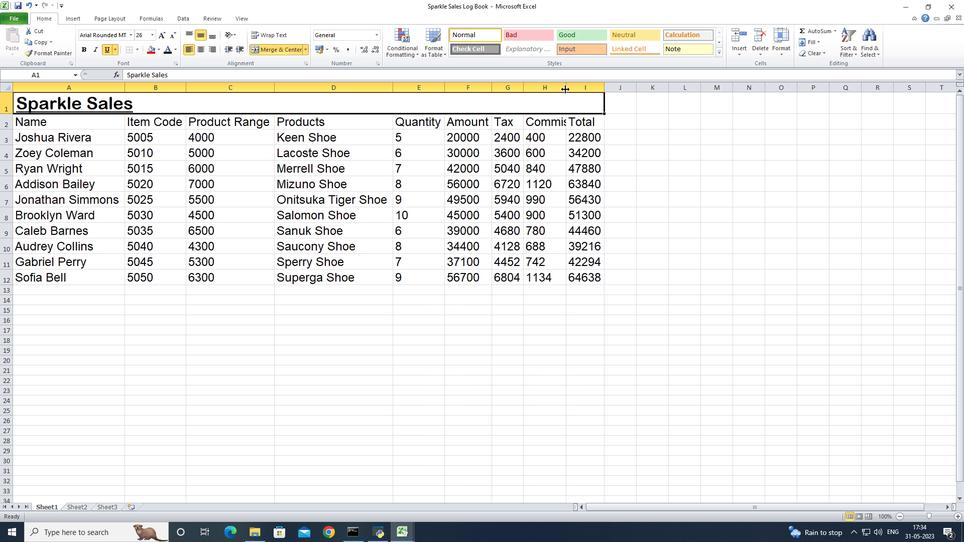
Action: Mouse pressed left at (565, 89)
Screenshot: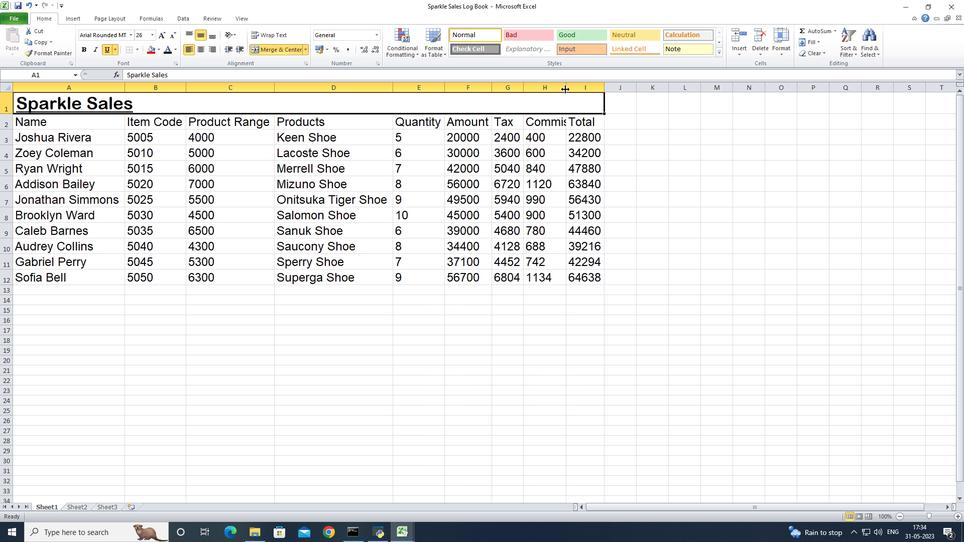 
Action: Mouse pressed left at (565, 89)
Screenshot: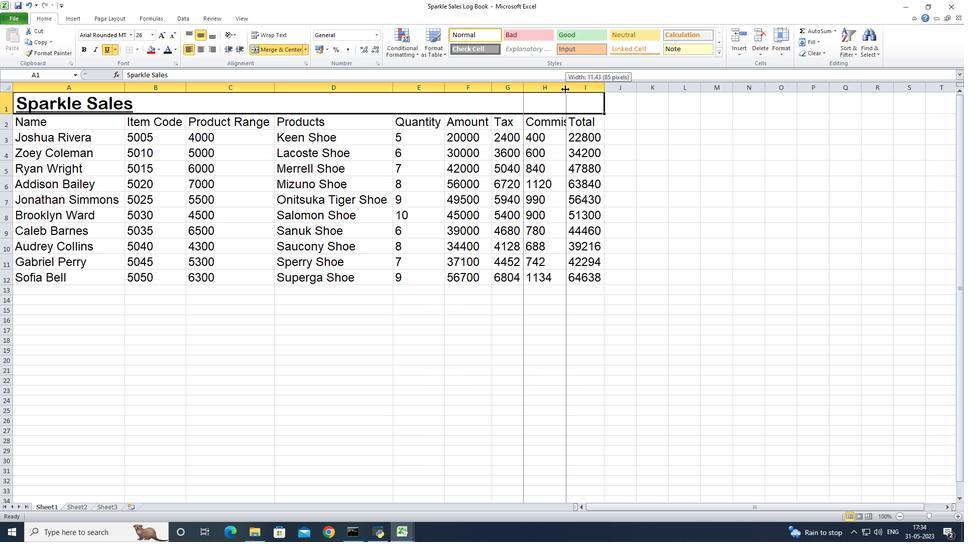 
Action: Mouse moved to (629, 90)
Screenshot: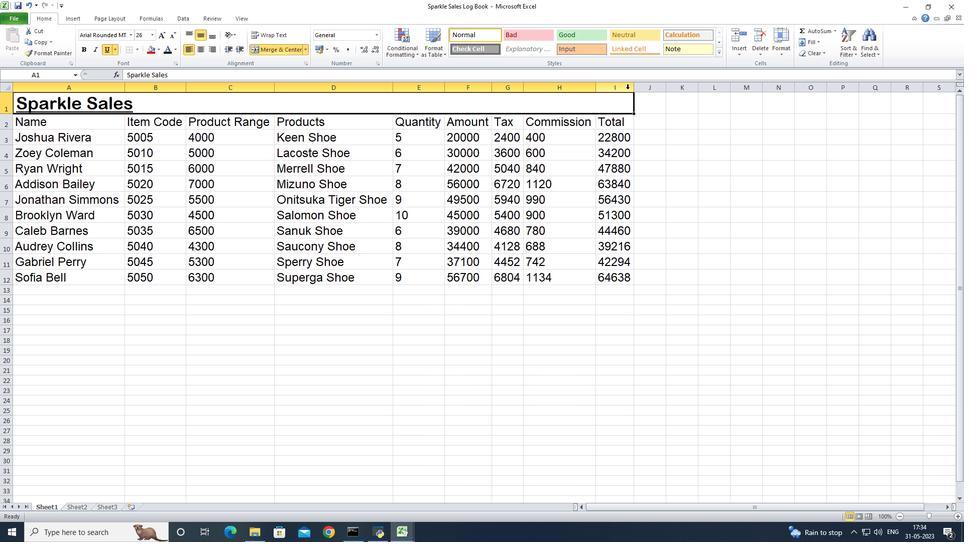 
Action: Mouse pressed left at (629, 90)
Screenshot: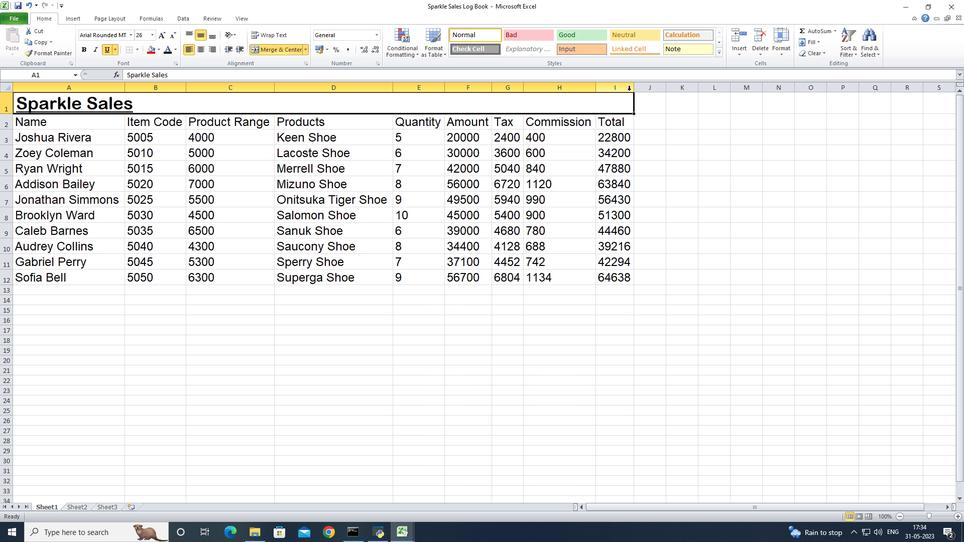 
Action: Mouse pressed left at (629, 90)
Screenshot: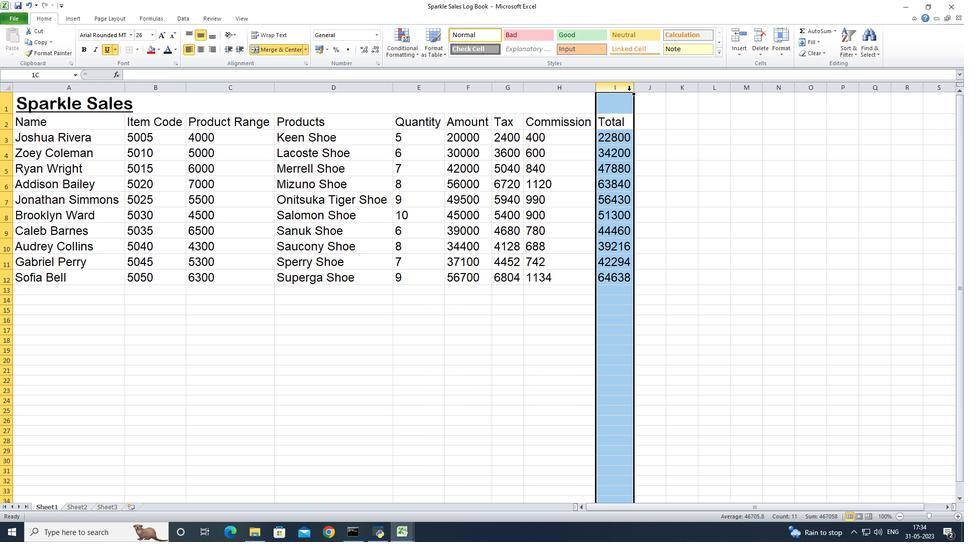 
Action: Mouse moved to (419, 339)
Screenshot: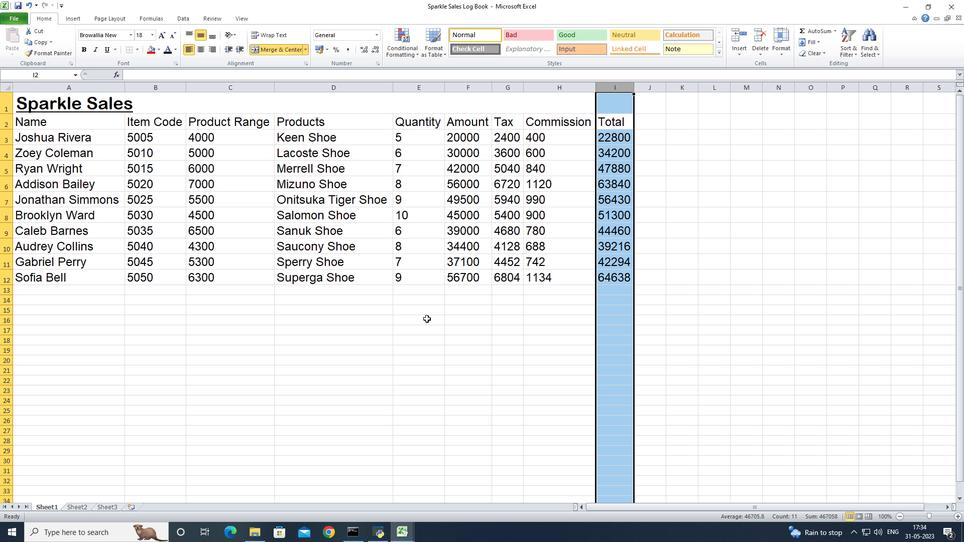 
Action: Mouse pressed left at (419, 339)
Screenshot: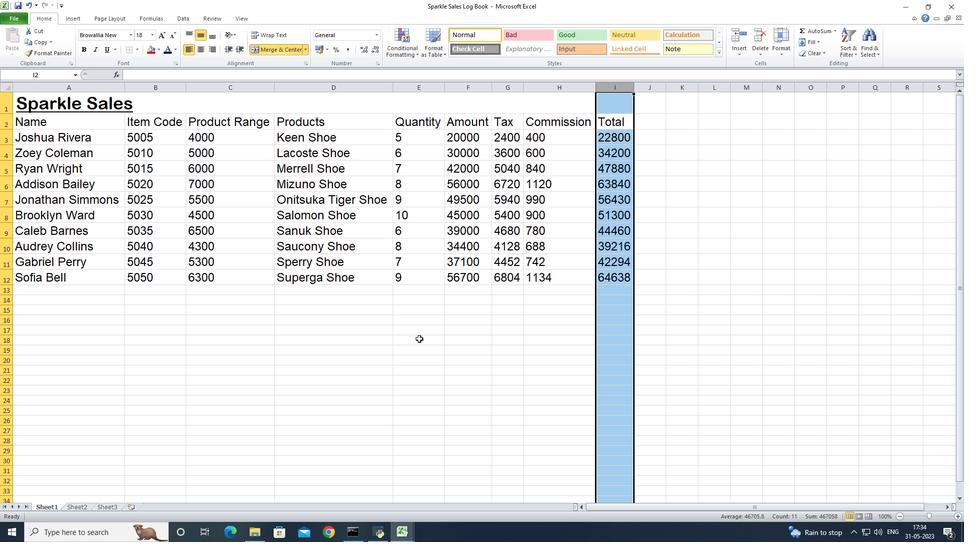 
Action: Mouse moved to (259, 330)
Screenshot: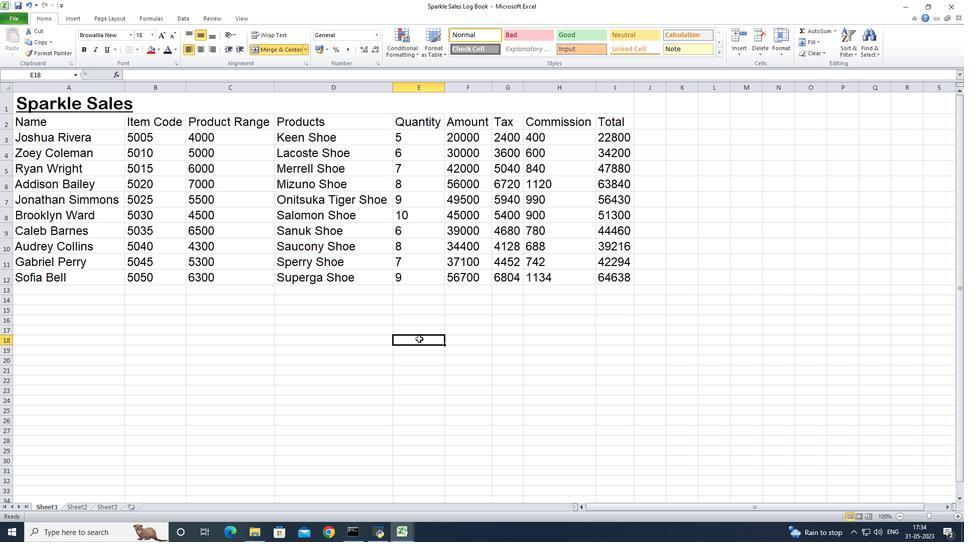 
Action: Mouse pressed left at (259, 330)
Screenshot: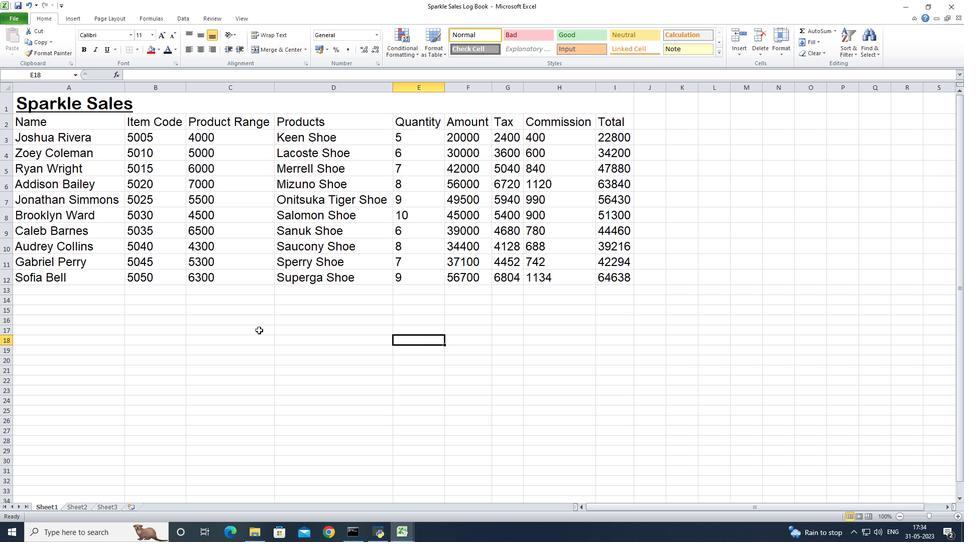 
Action: Mouse moved to (146, 335)
Screenshot: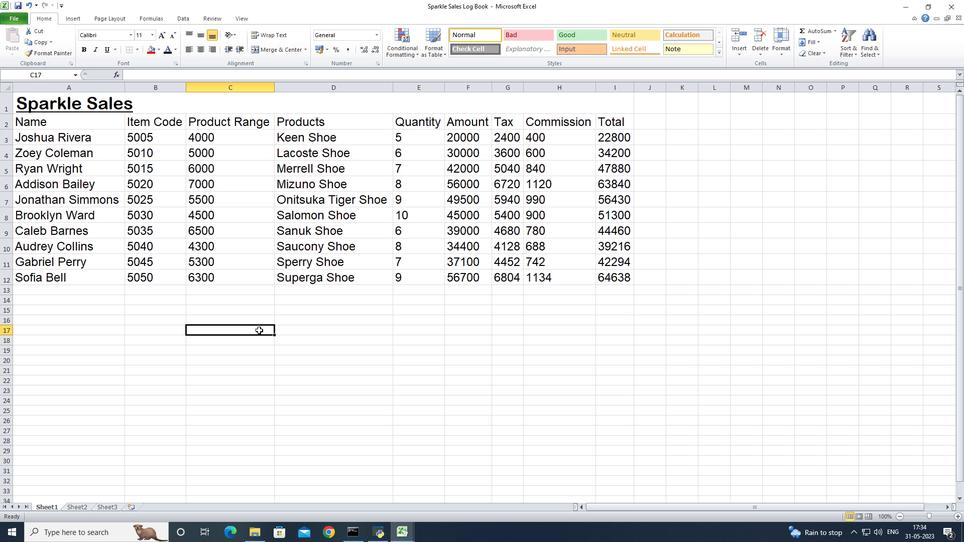 
Action: Mouse pressed left at (146, 335)
Screenshot: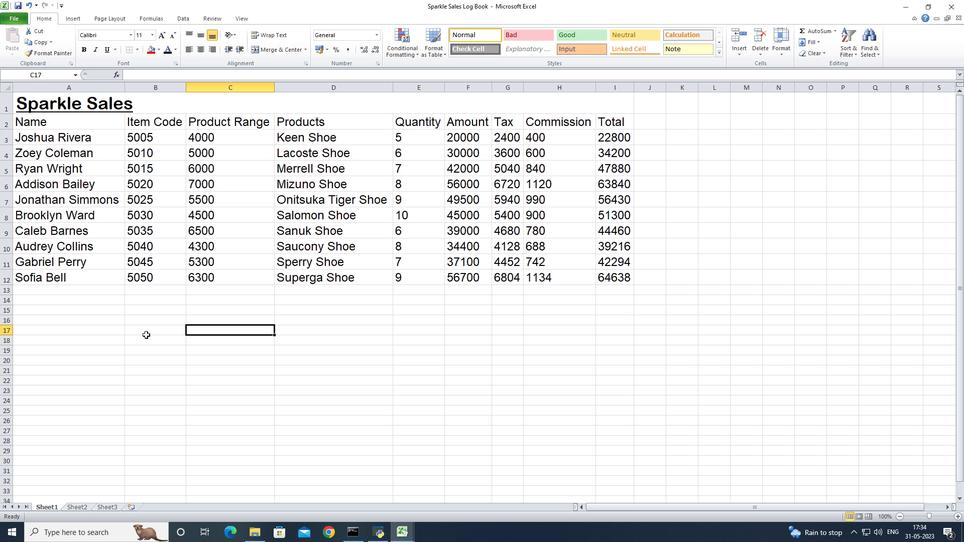 
Action: Key pressed ctrl+S
Screenshot: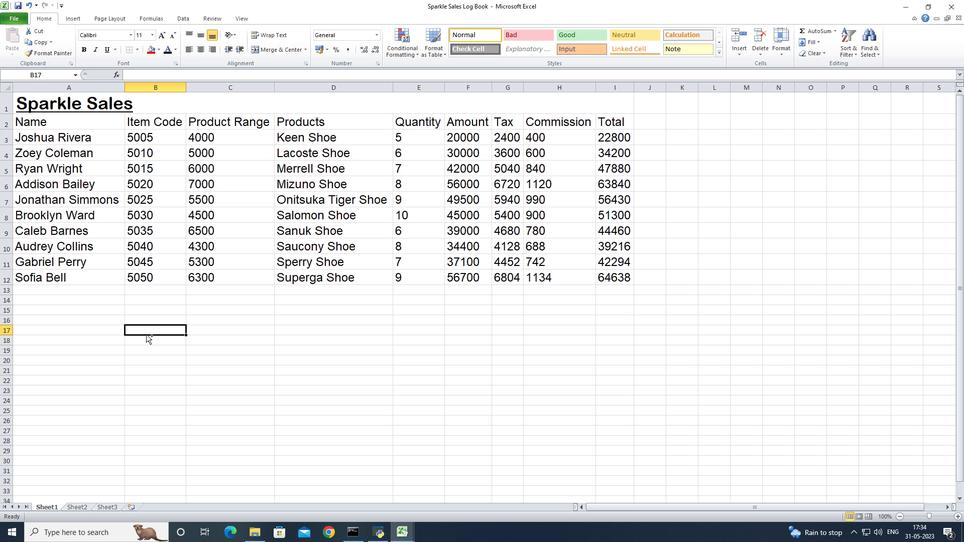 
Action: Mouse moved to (248, 2)
Screenshot: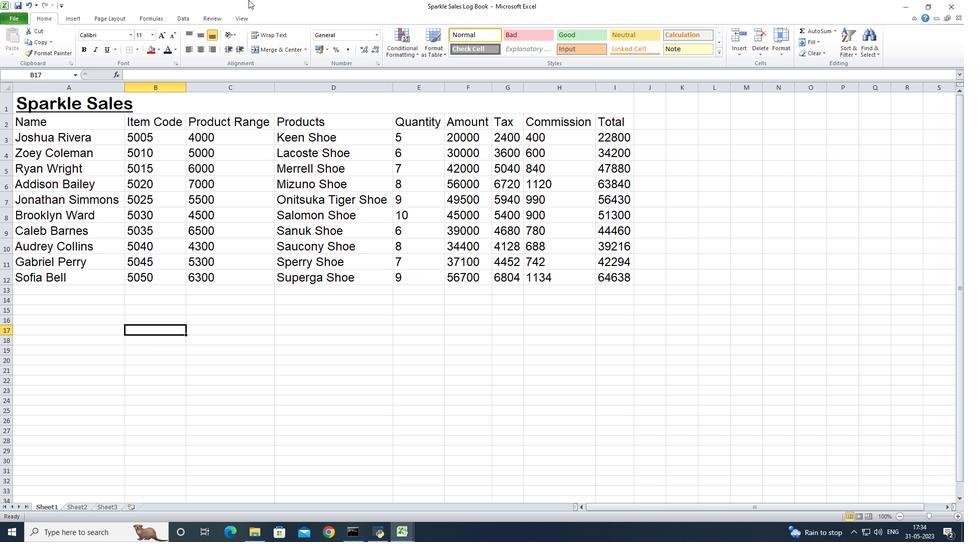 
